 Task: In the sheet Budget Analysis ToolFont size of heading  18 Font style of dataoswald 'Font size of data '9 Alignment of headline & dataAlign center.   Fill color in heading, Red Font color of dataIn the sheet   Powerhouse Sales log   book
Action: Mouse moved to (40, 222)
Screenshot: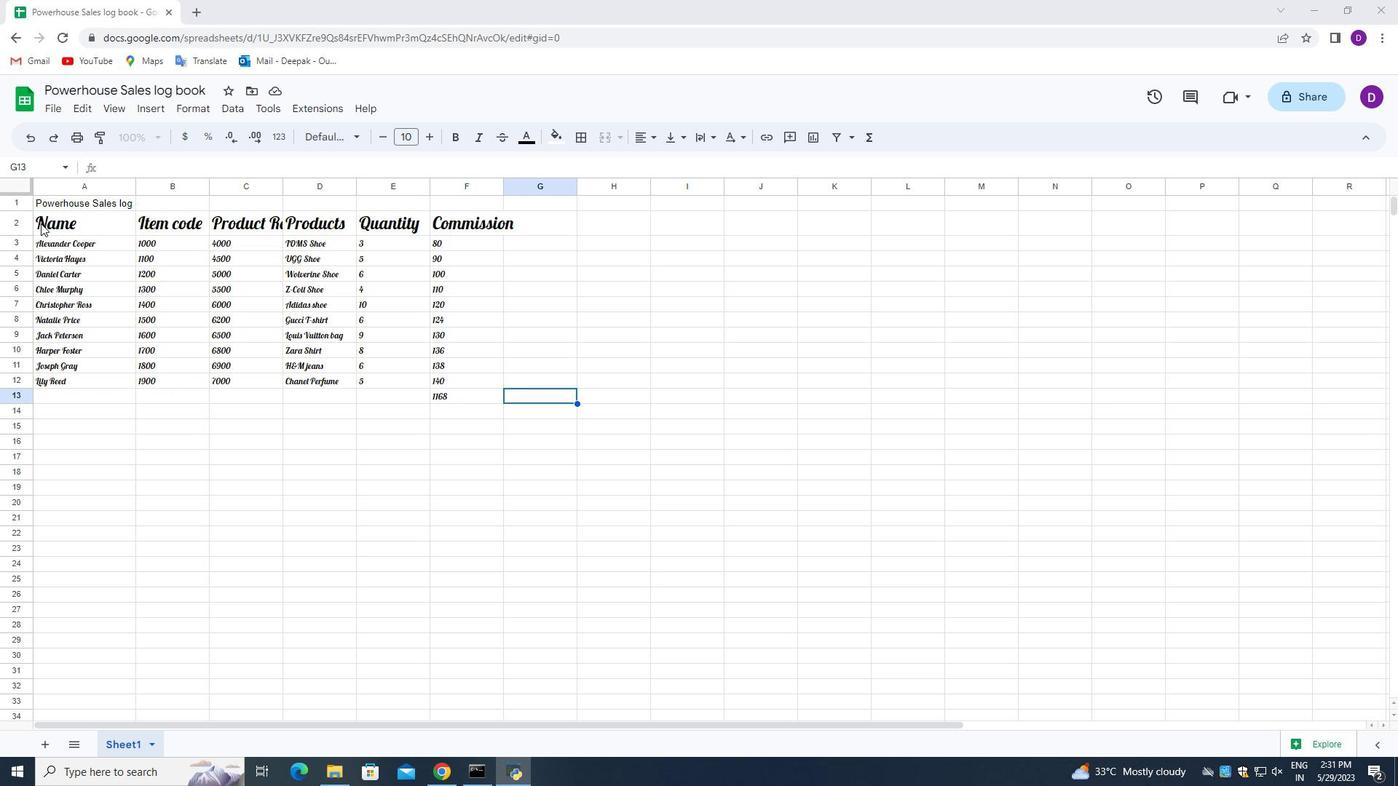 
Action: Mouse pressed left at (40, 222)
Screenshot: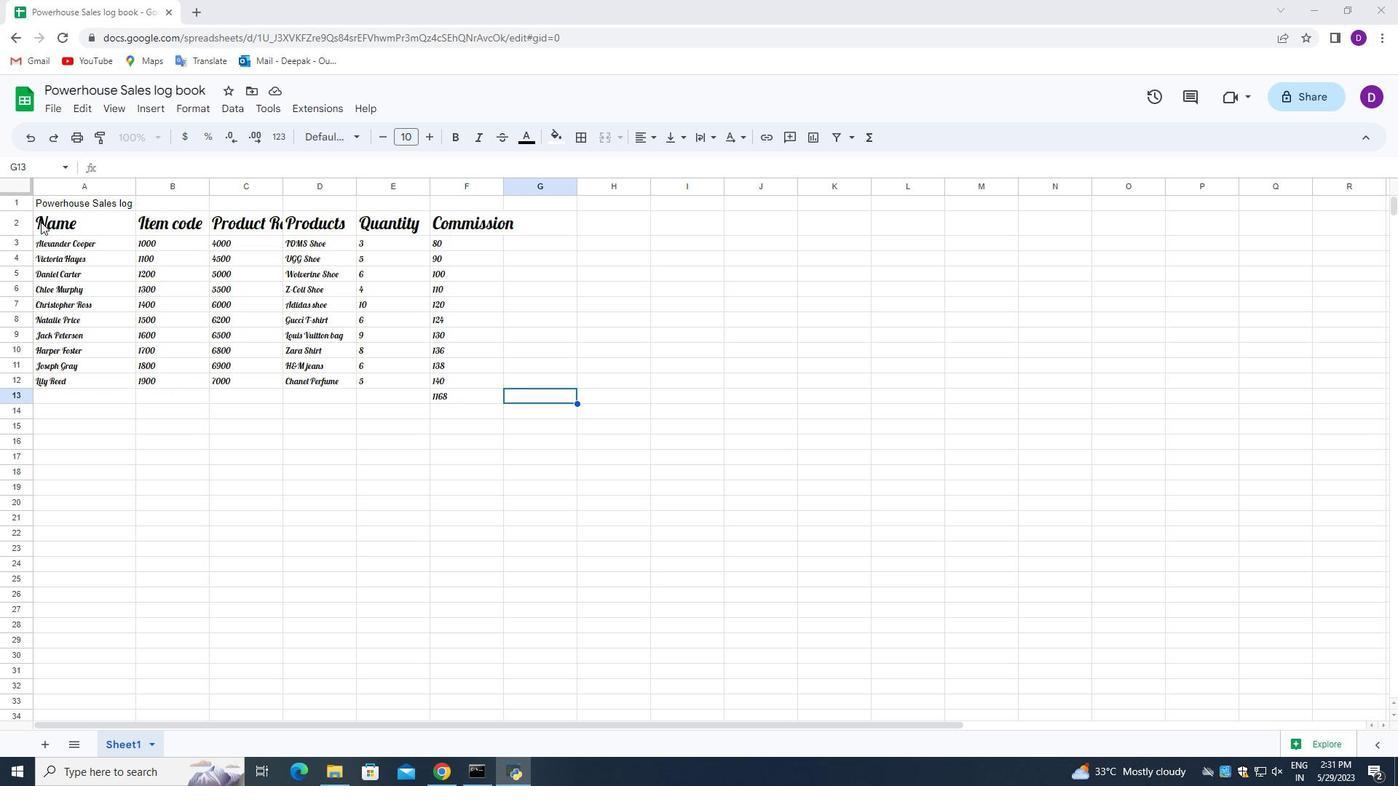 
Action: Mouse moved to (431, 139)
Screenshot: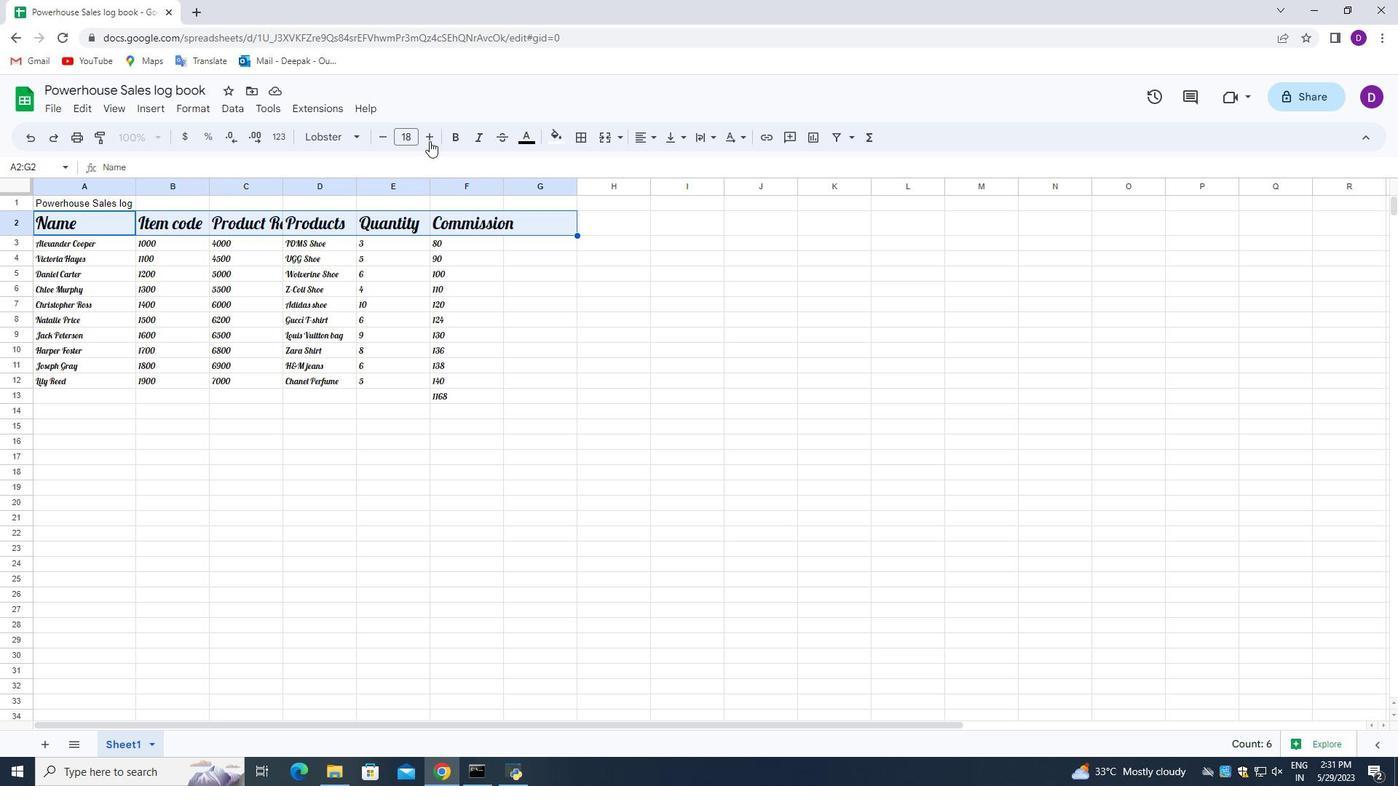 
Action: Mouse pressed left at (431, 139)
Screenshot: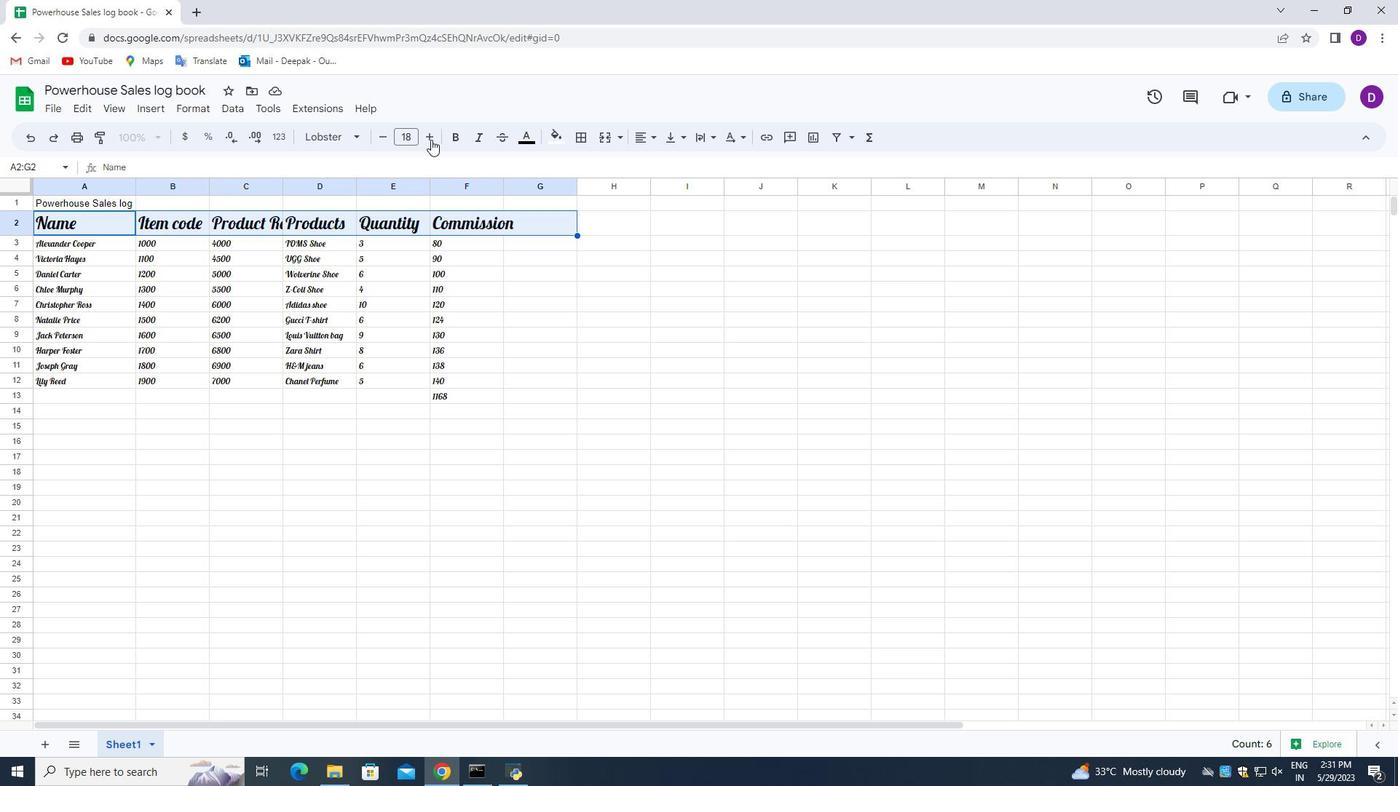 
Action: Mouse moved to (385, 133)
Screenshot: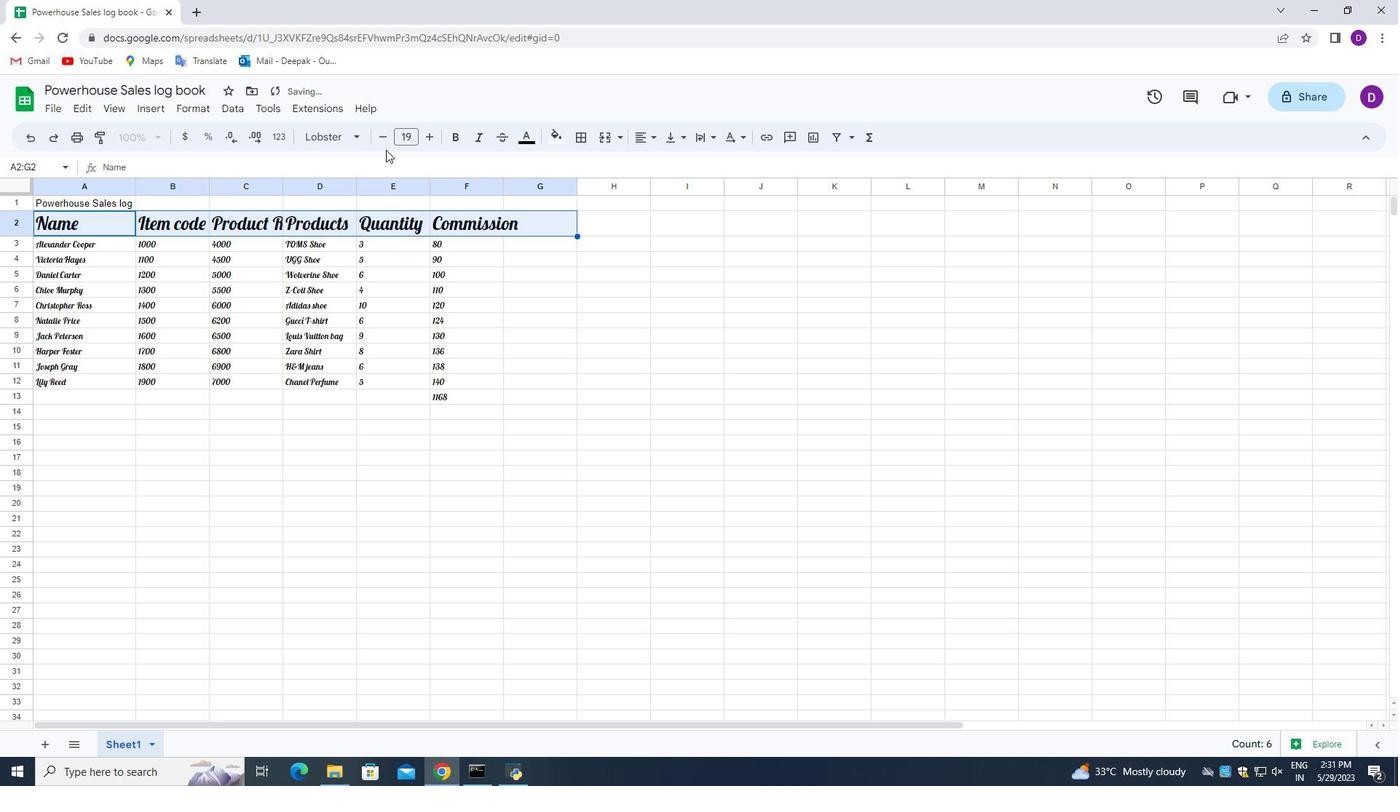 
Action: Mouse pressed left at (385, 133)
Screenshot: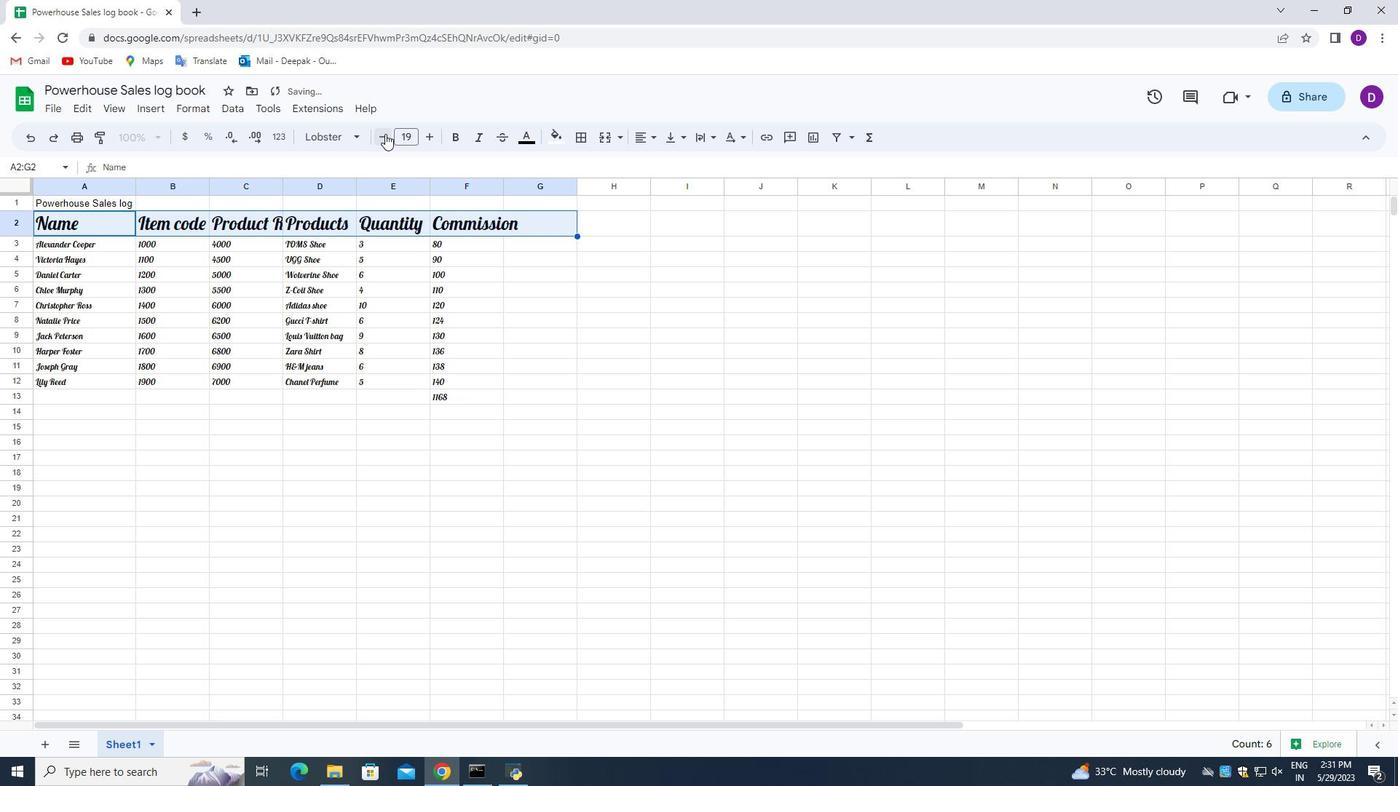 
Action: Mouse moved to (43, 239)
Screenshot: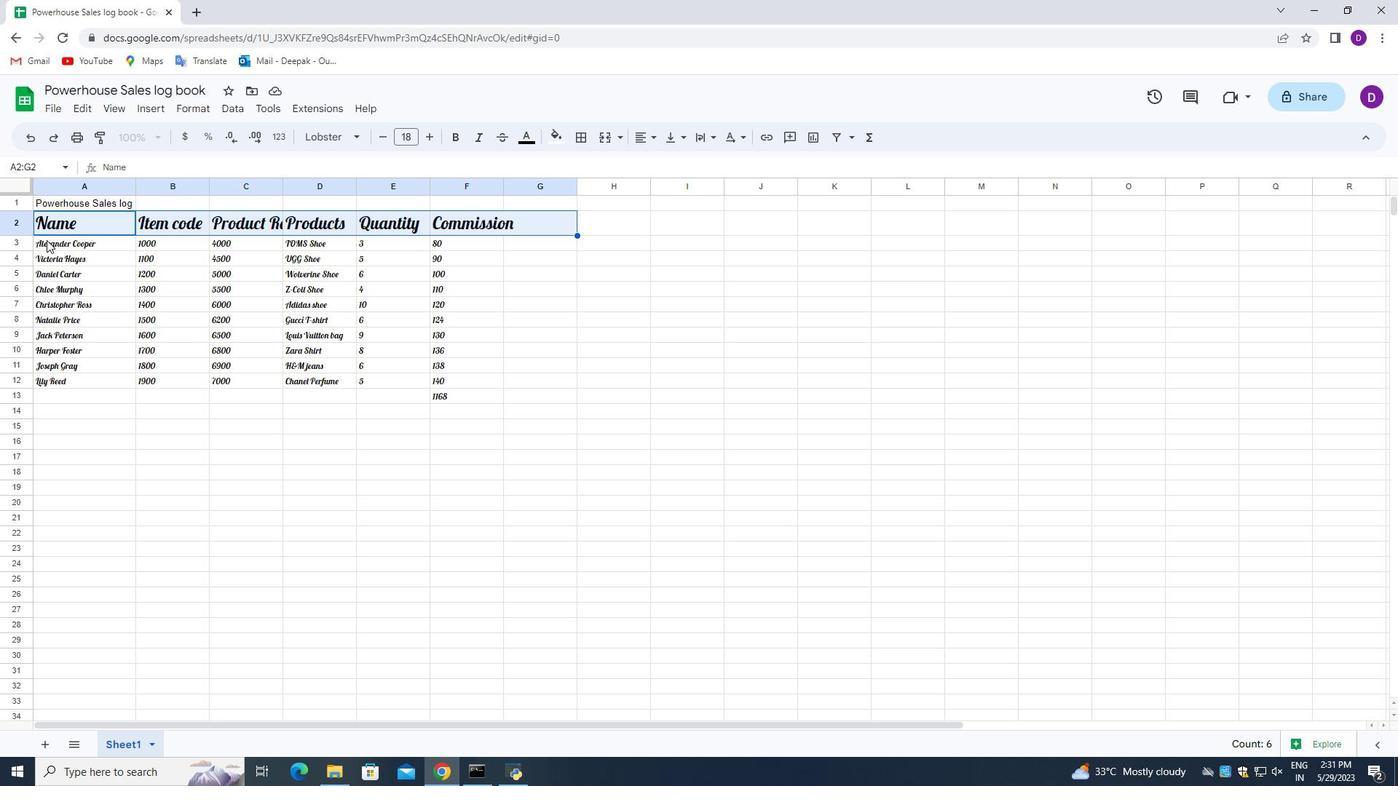 
Action: Mouse pressed left at (43, 239)
Screenshot: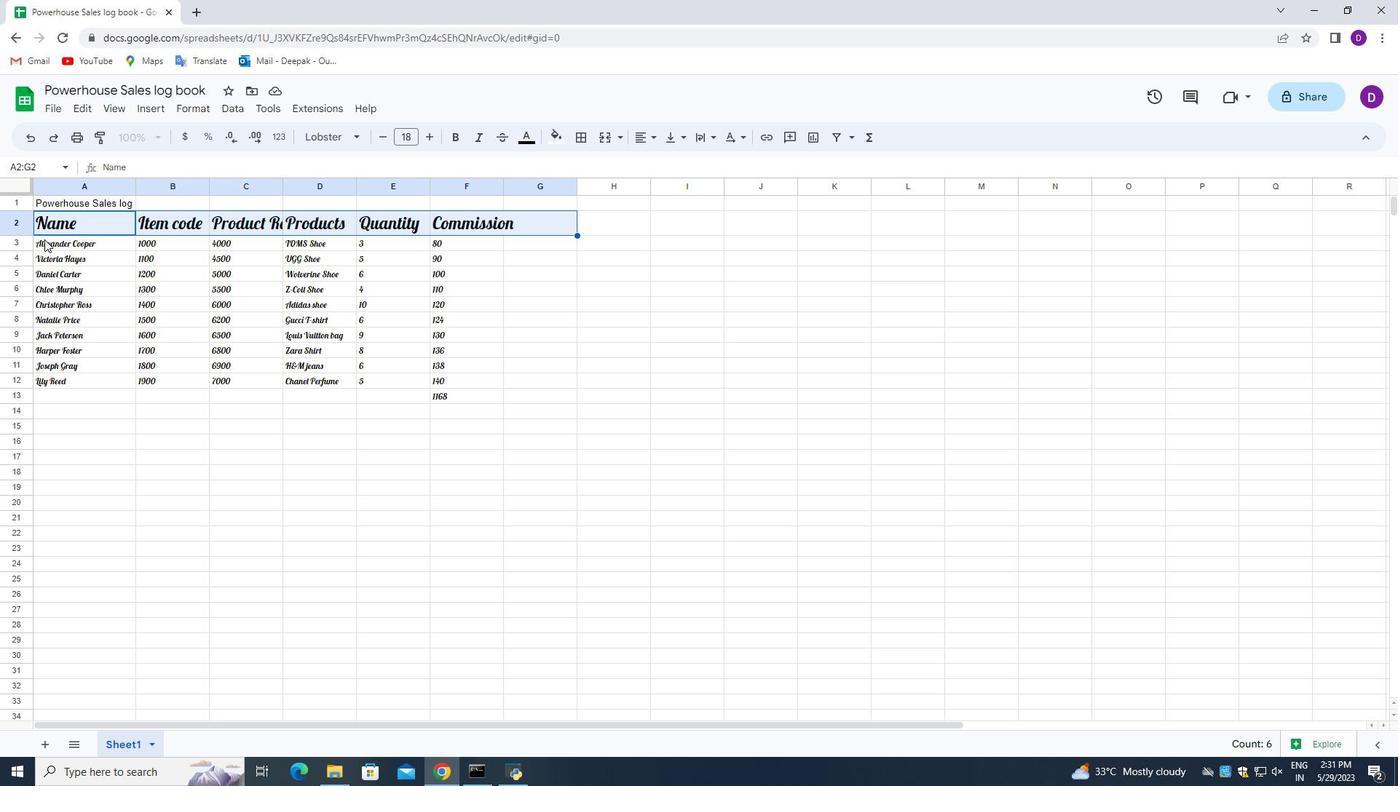 
Action: Mouse moved to (322, 136)
Screenshot: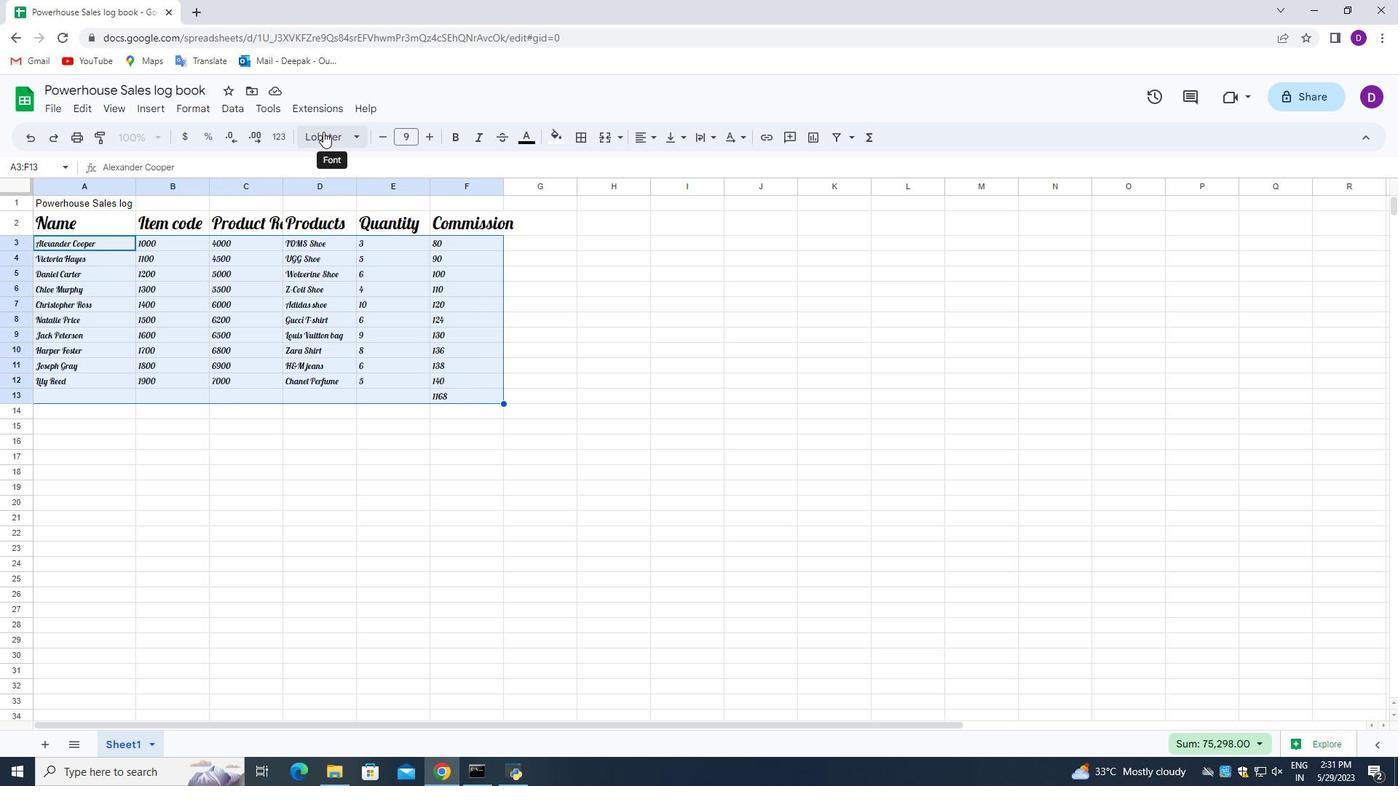 
Action: Mouse pressed left at (322, 136)
Screenshot: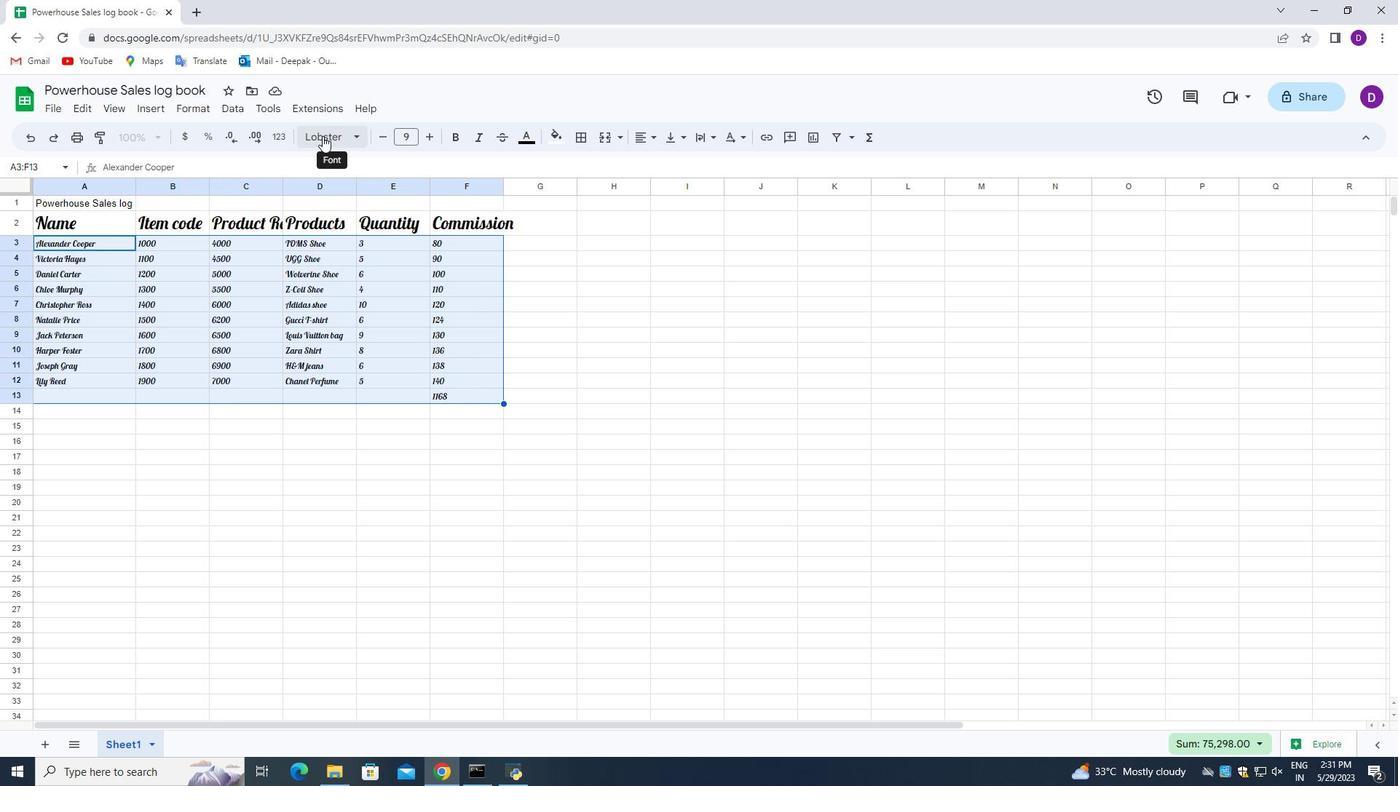 
Action: Mouse moved to (372, 301)
Screenshot: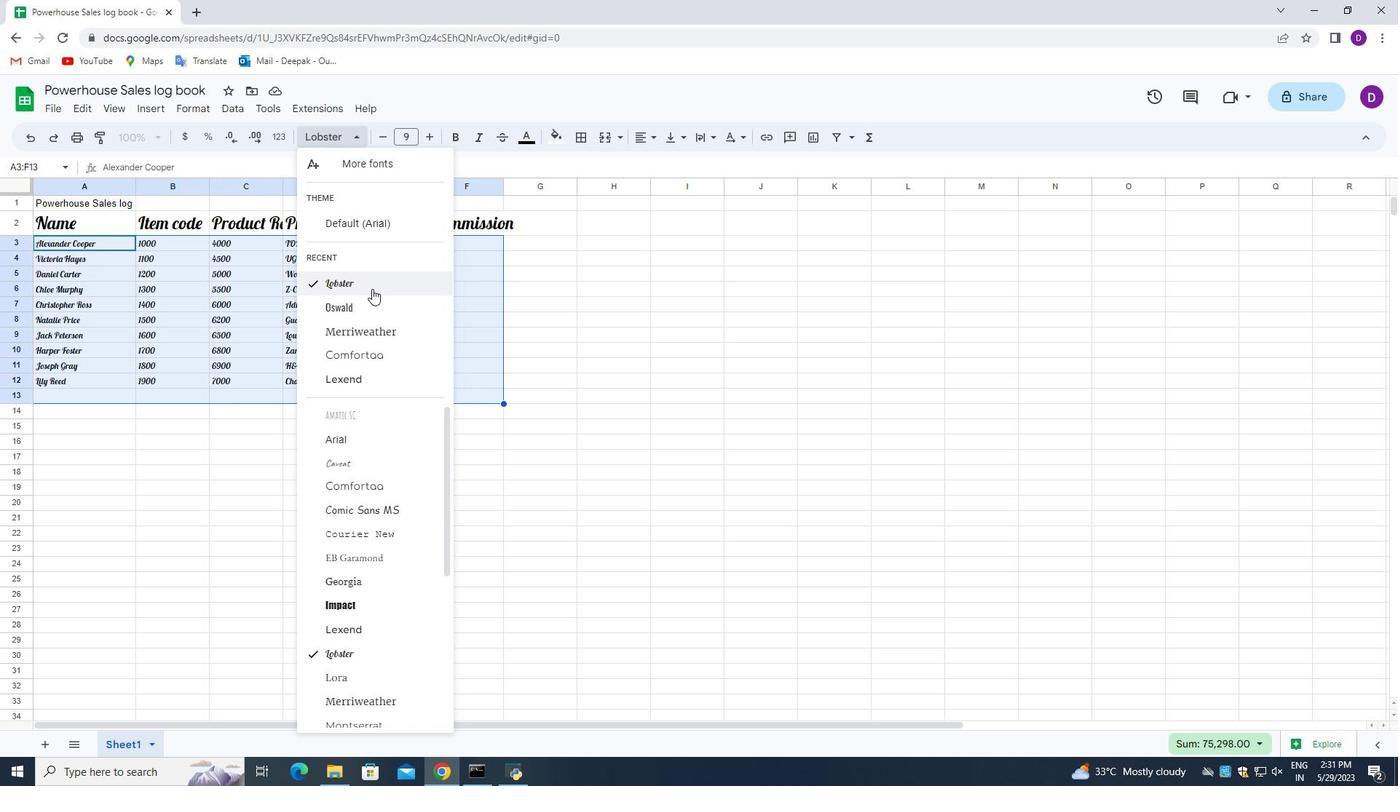 
Action: Mouse pressed left at (372, 301)
Screenshot: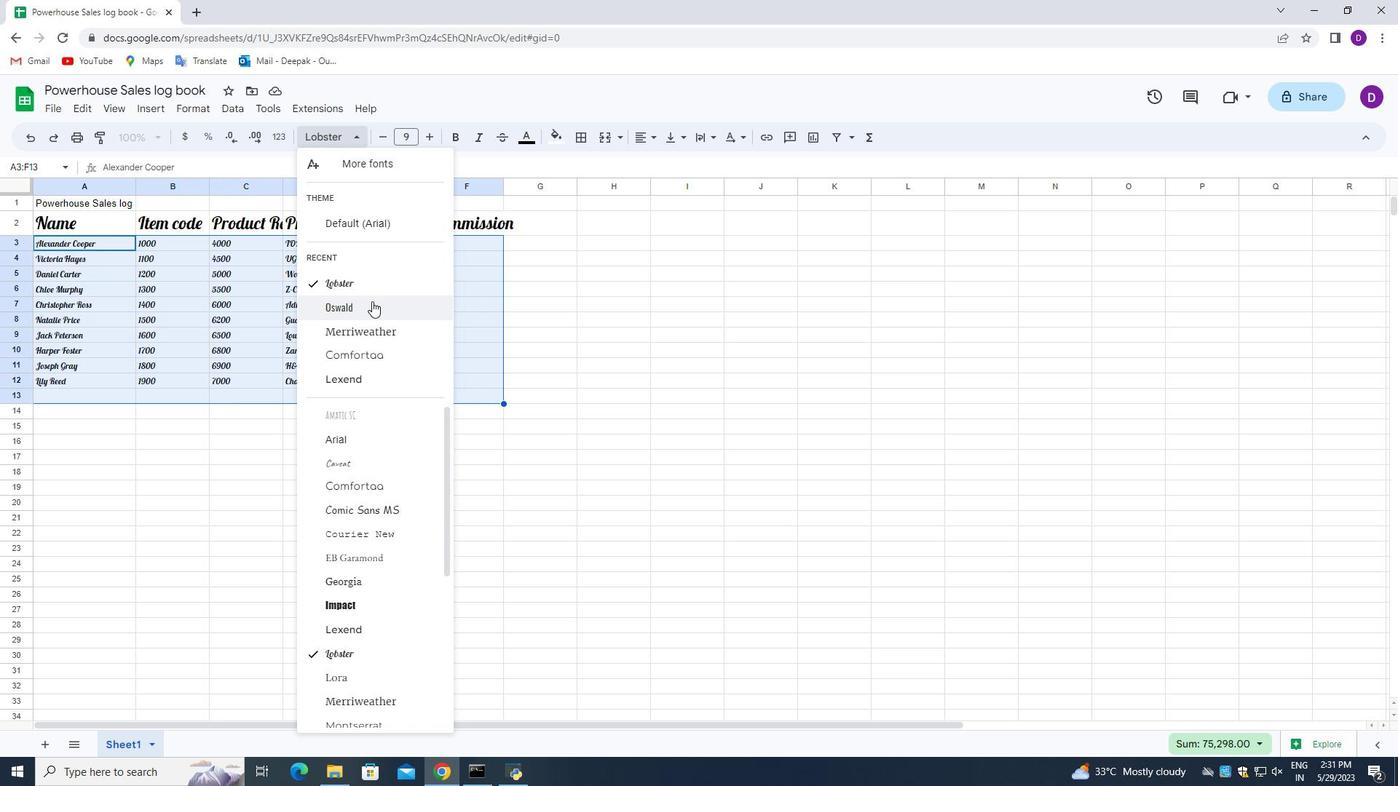 
Action: Mouse moved to (431, 137)
Screenshot: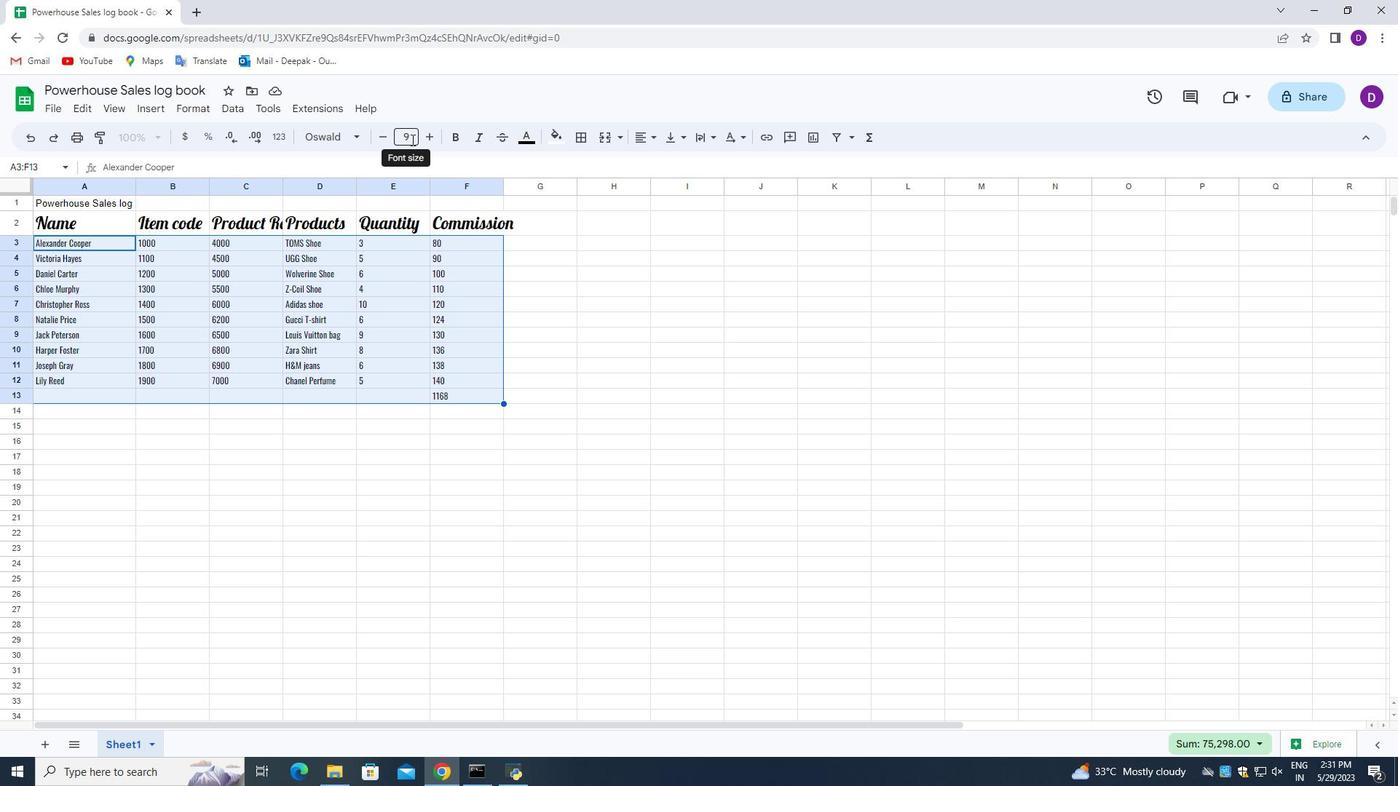 
Action: Mouse pressed left at (431, 137)
Screenshot: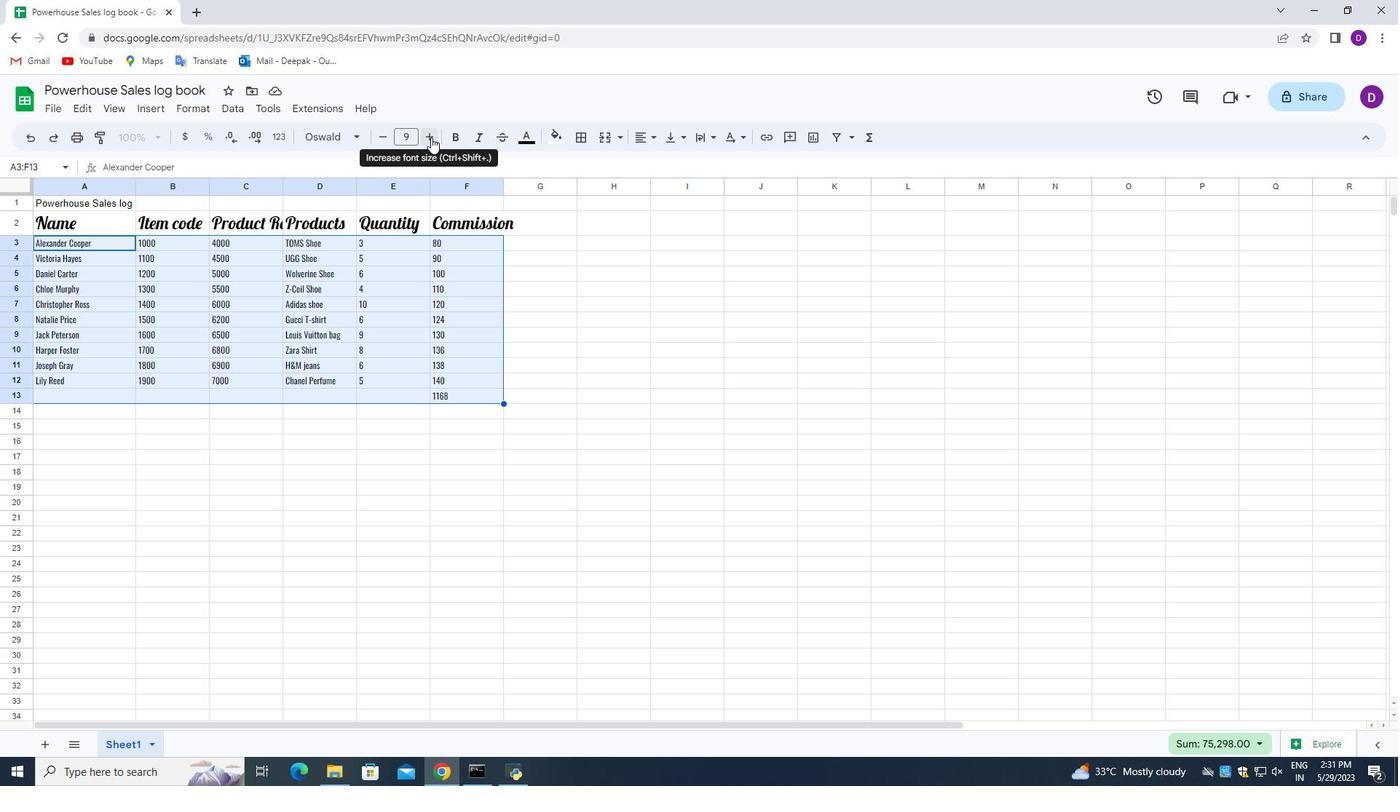 
Action: Mouse moved to (385, 136)
Screenshot: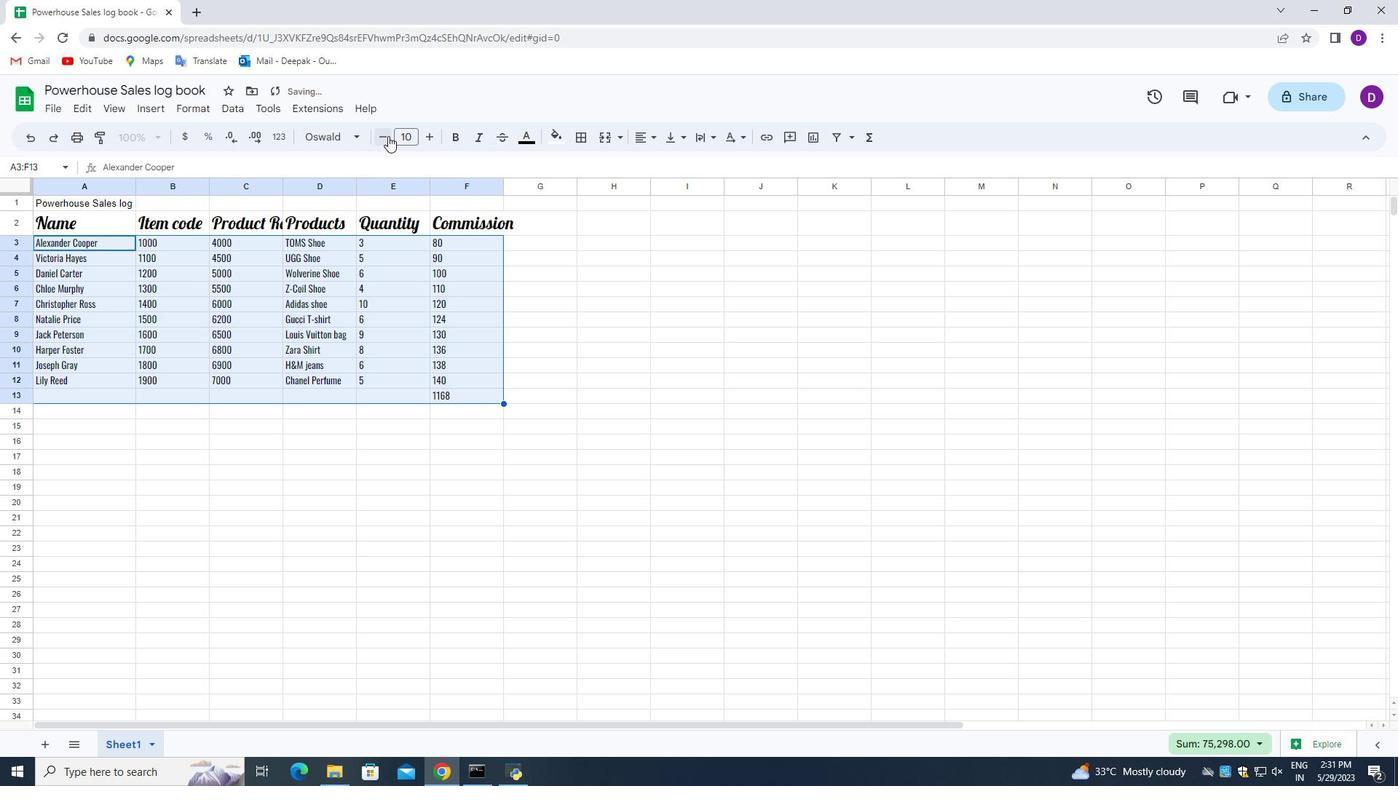 
Action: Mouse pressed left at (385, 136)
Screenshot: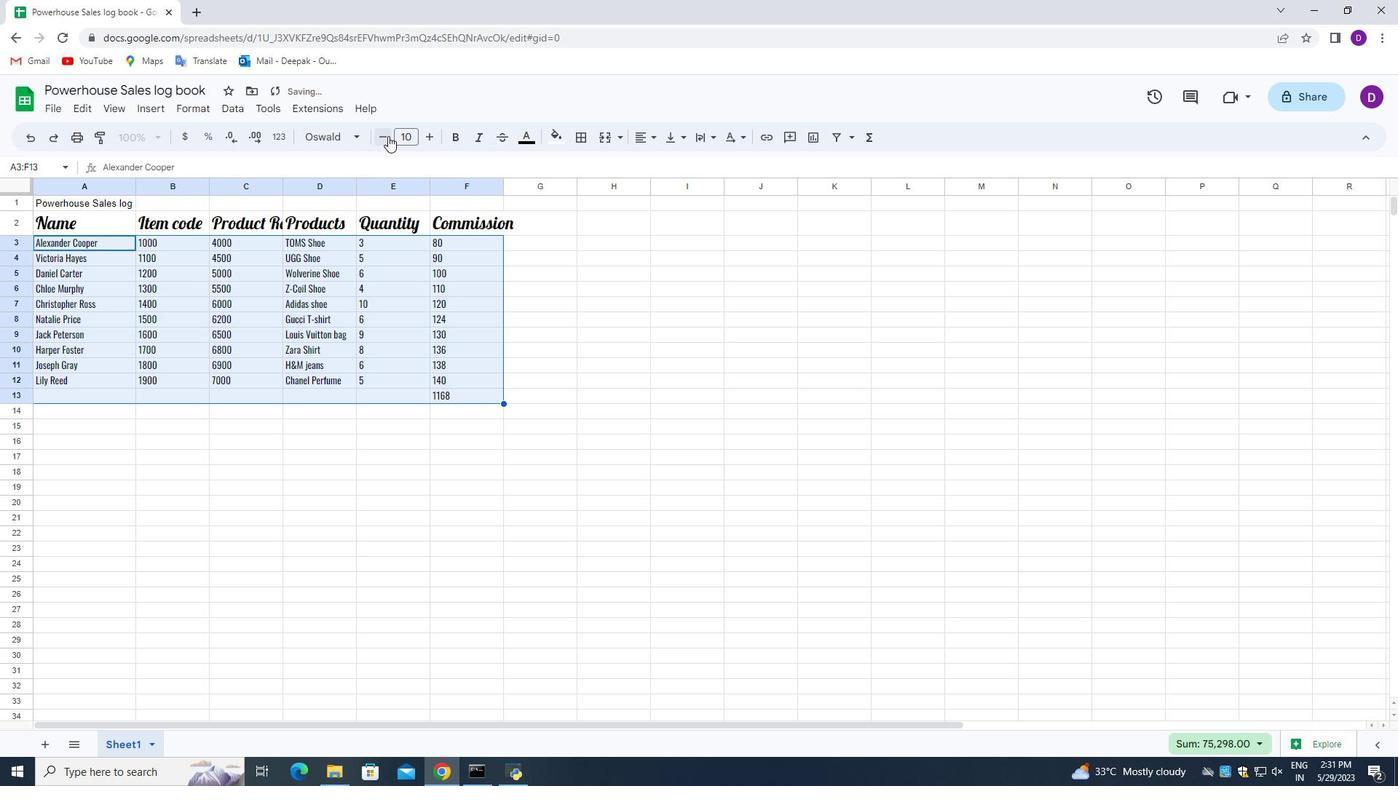 
Action: Mouse moved to (51, 225)
Screenshot: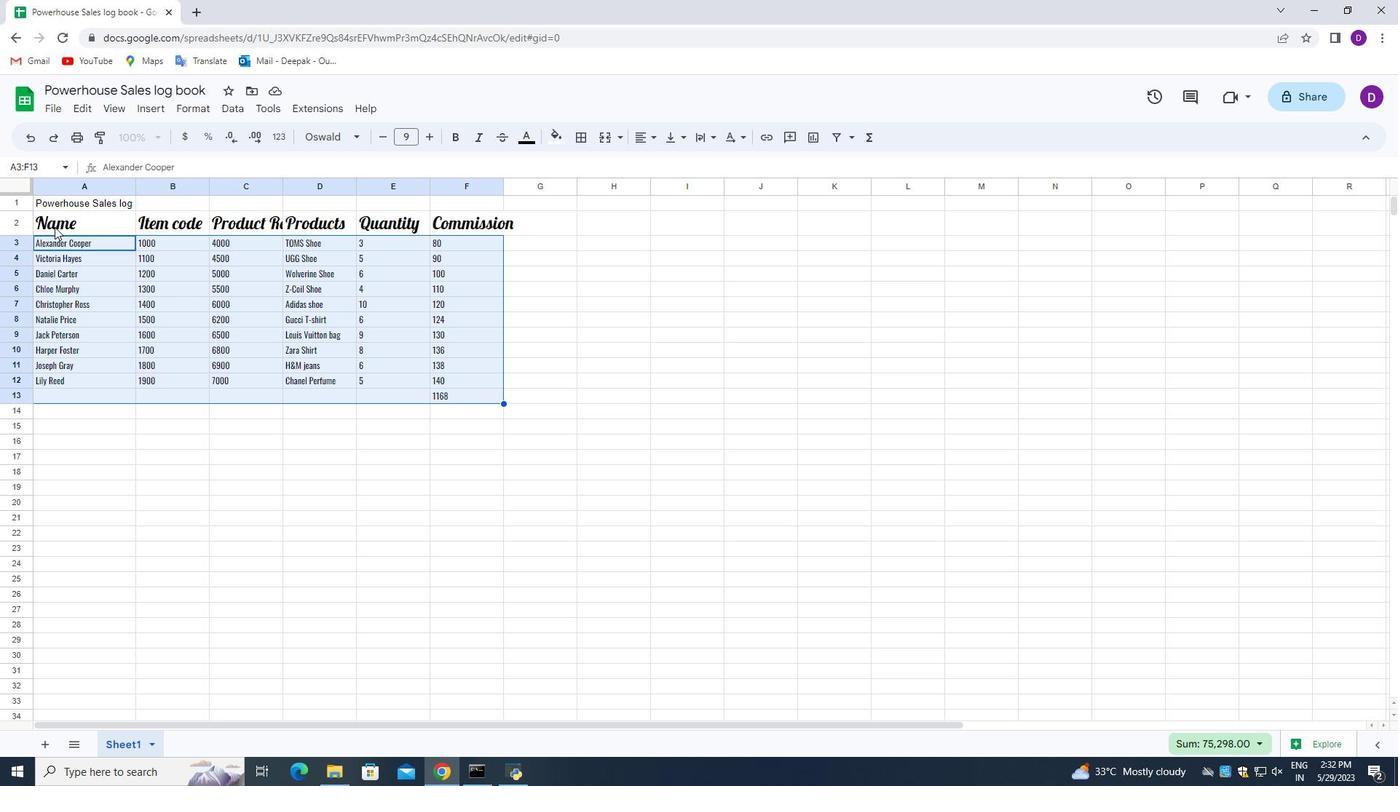
Action: Mouse pressed left at (51, 225)
Screenshot: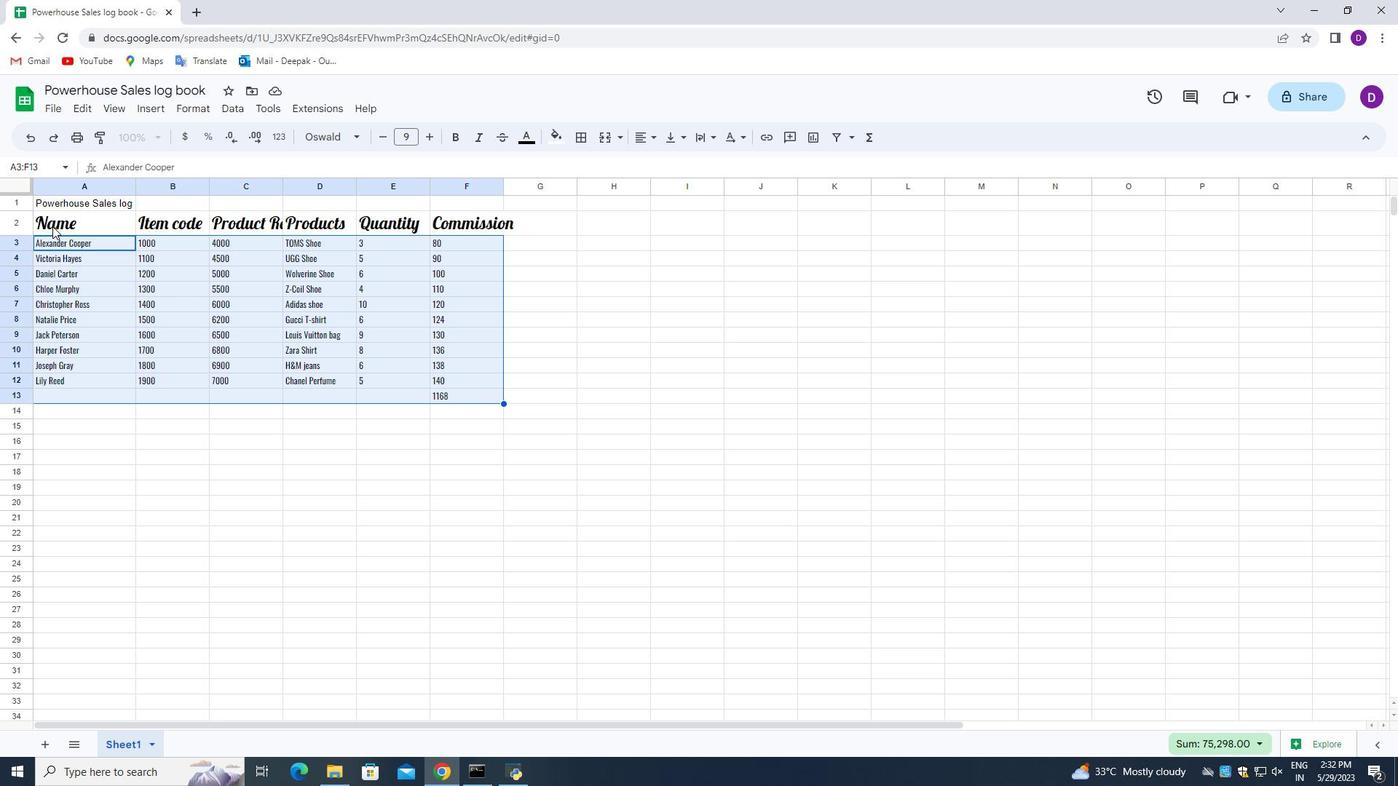 
Action: Mouse moved to (45, 218)
Screenshot: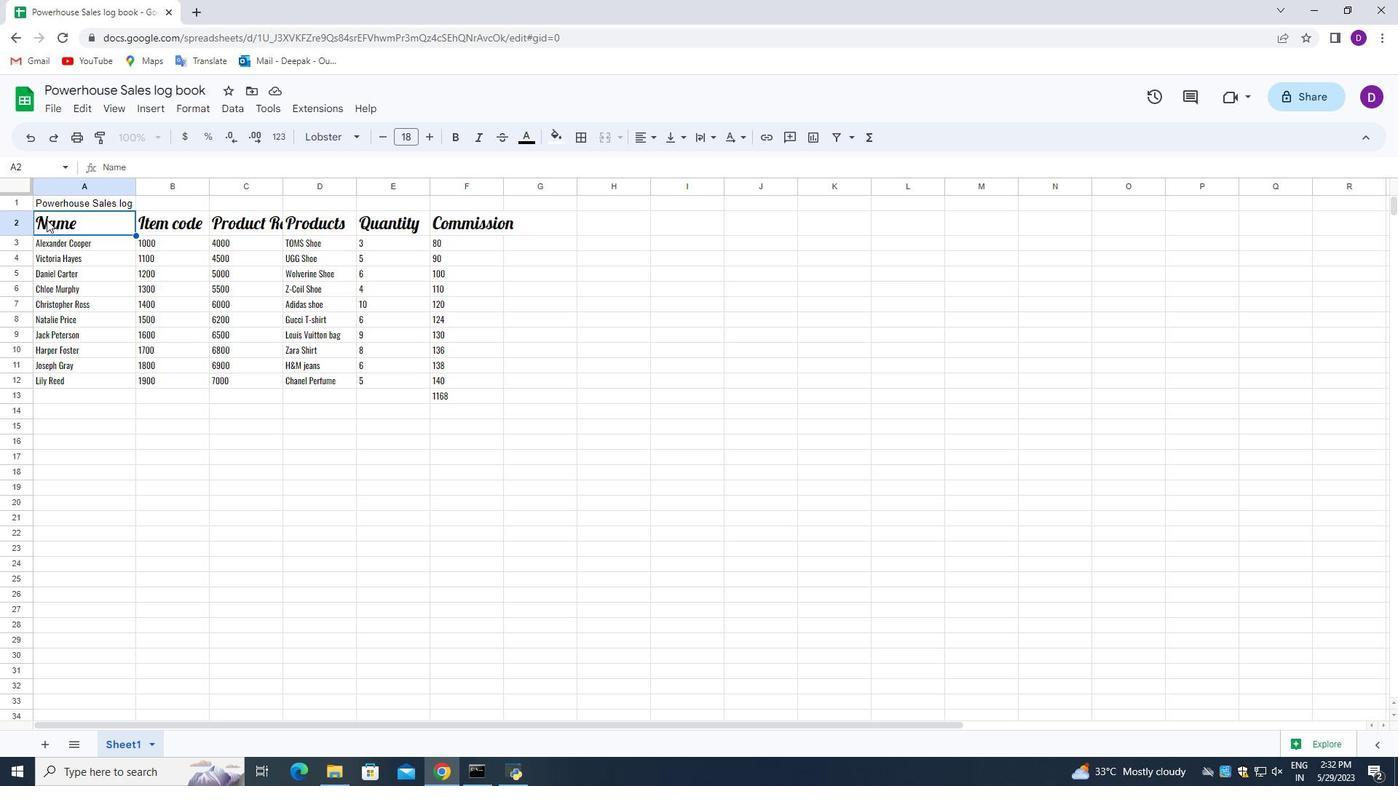 
Action: Mouse pressed left at (45, 218)
Screenshot: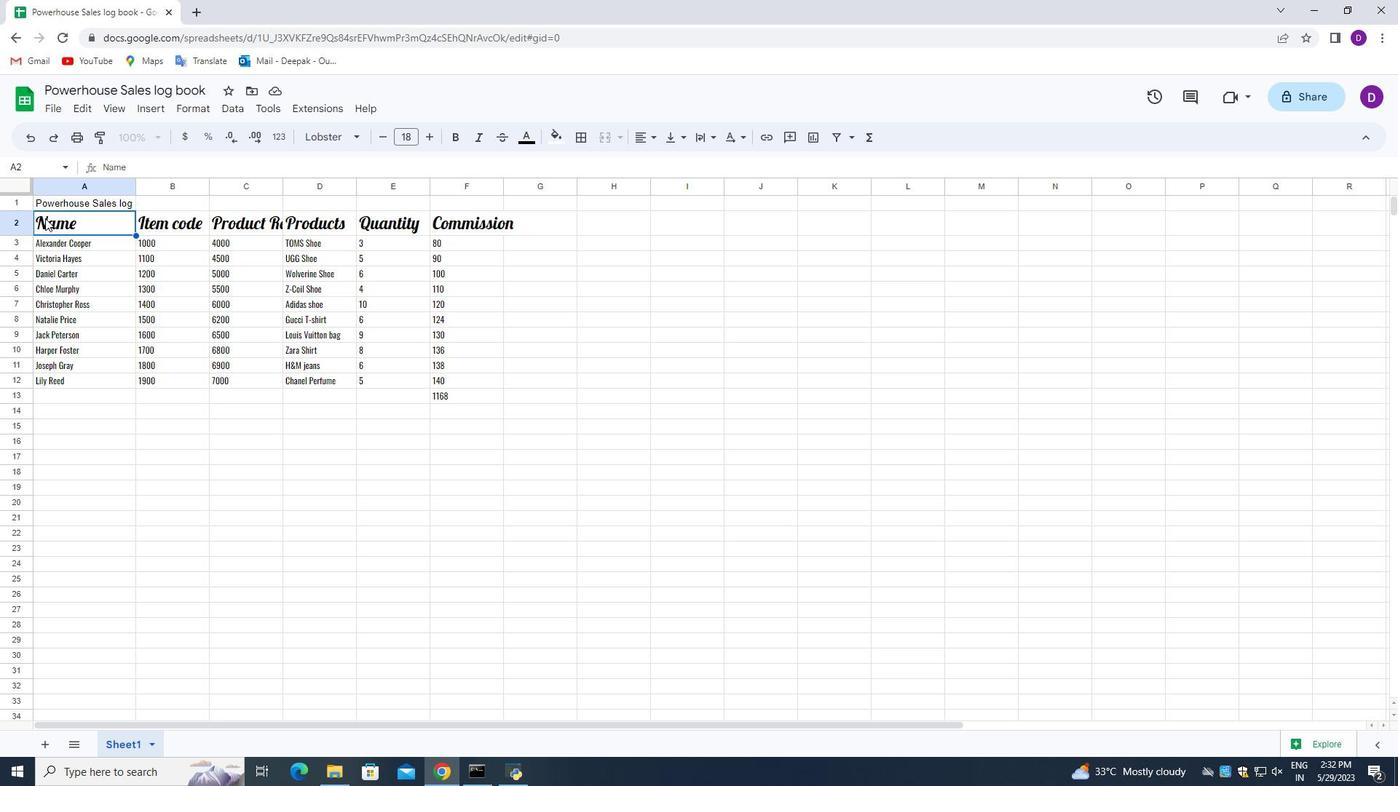 
Action: Mouse moved to (644, 139)
Screenshot: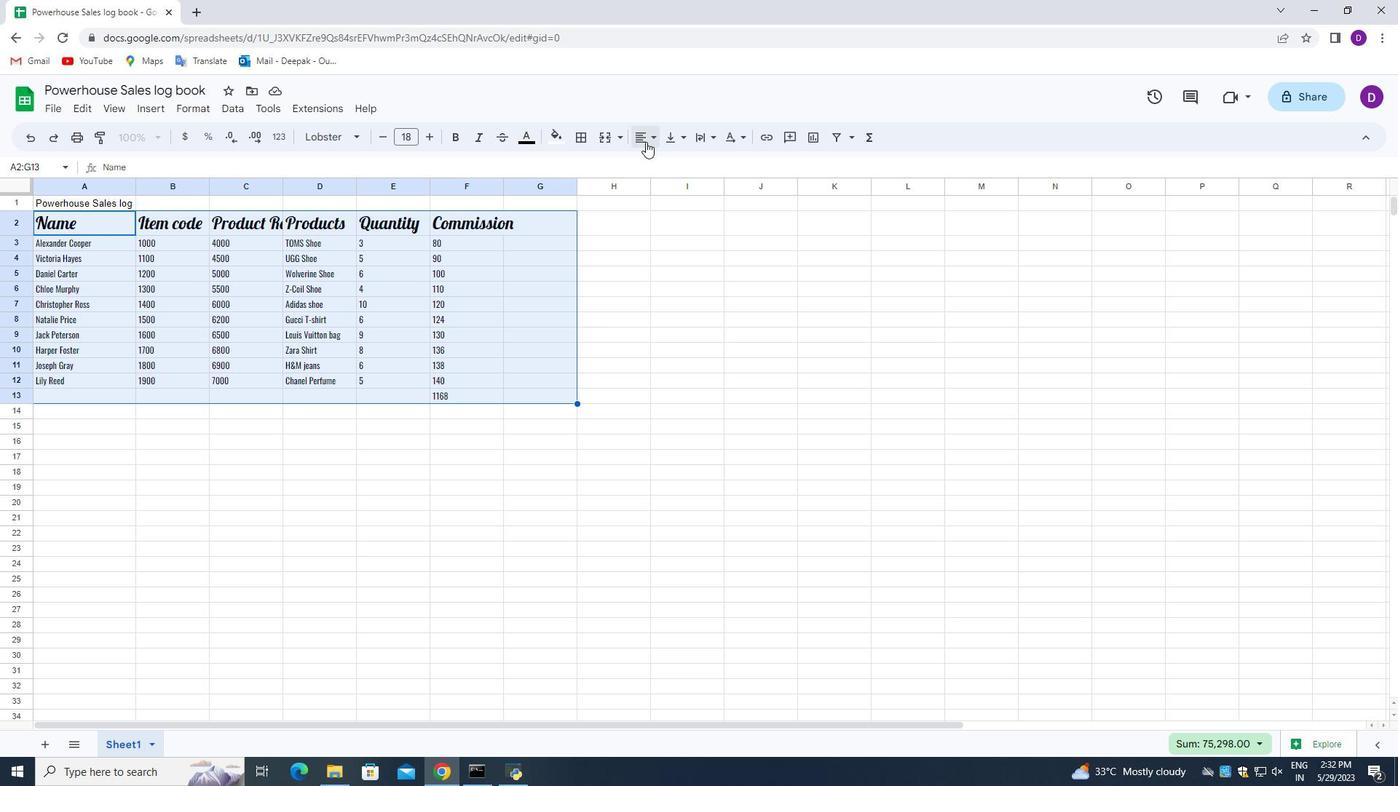 
Action: Mouse pressed left at (644, 139)
Screenshot: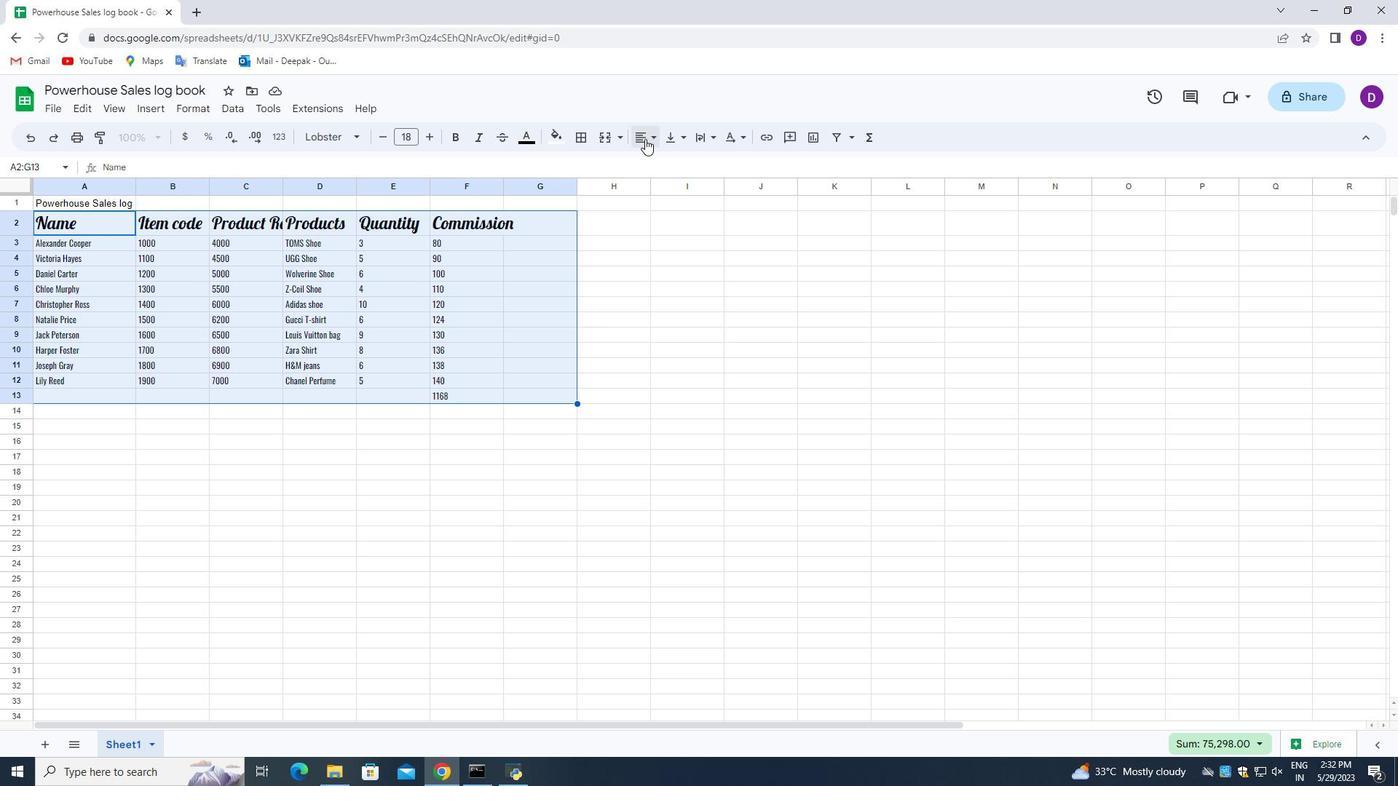 
Action: Mouse moved to (666, 160)
Screenshot: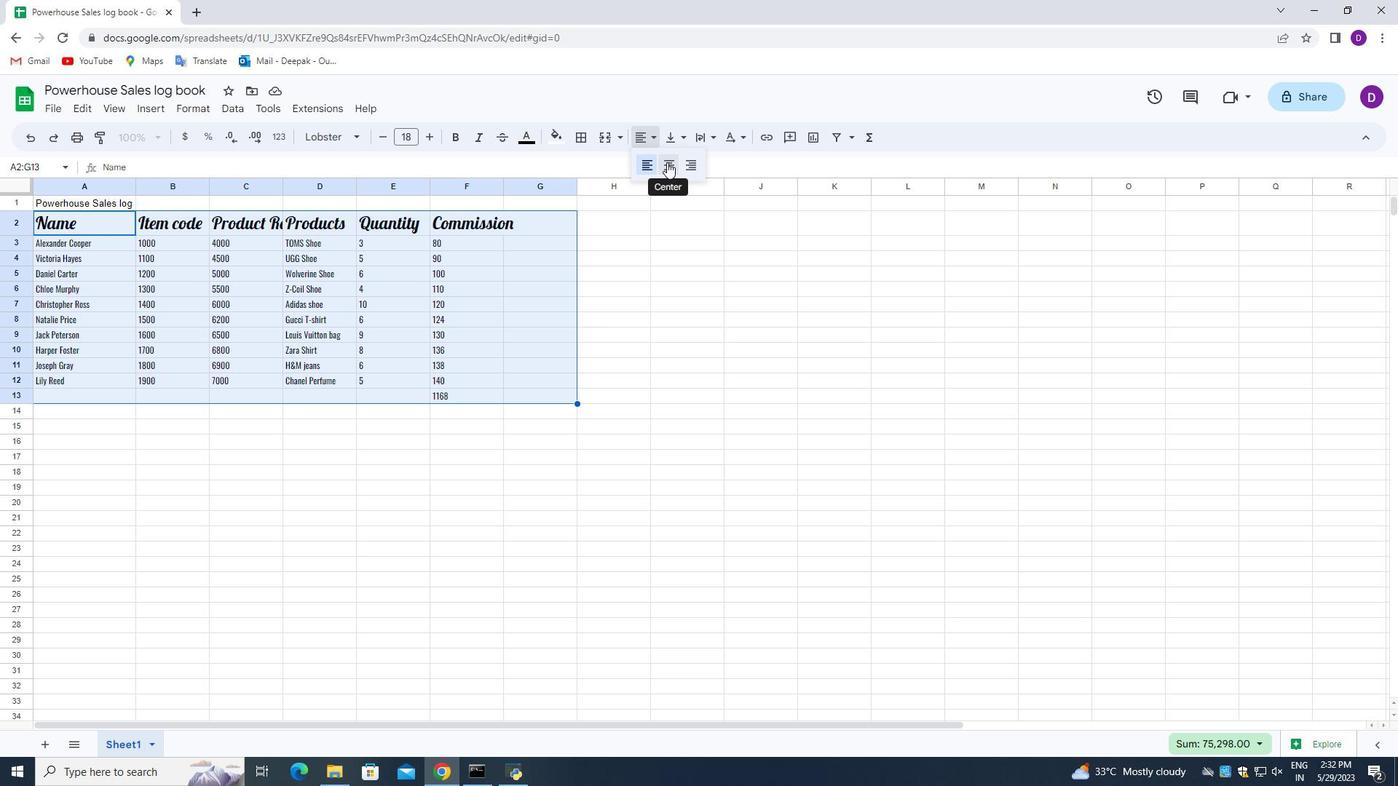 
Action: Mouse pressed left at (666, 160)
Screenshot: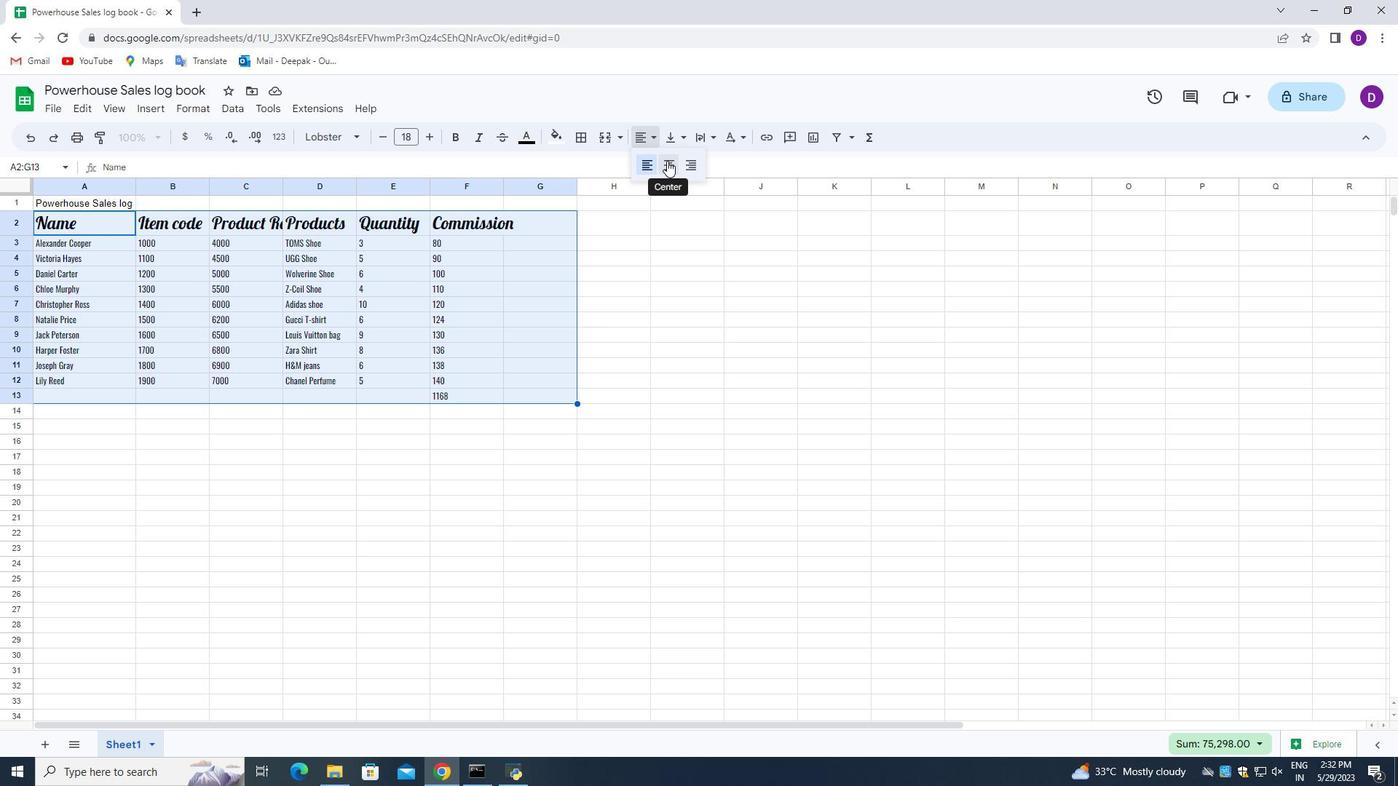 
Action: Mouse moved to (251, 420)
Screenshot: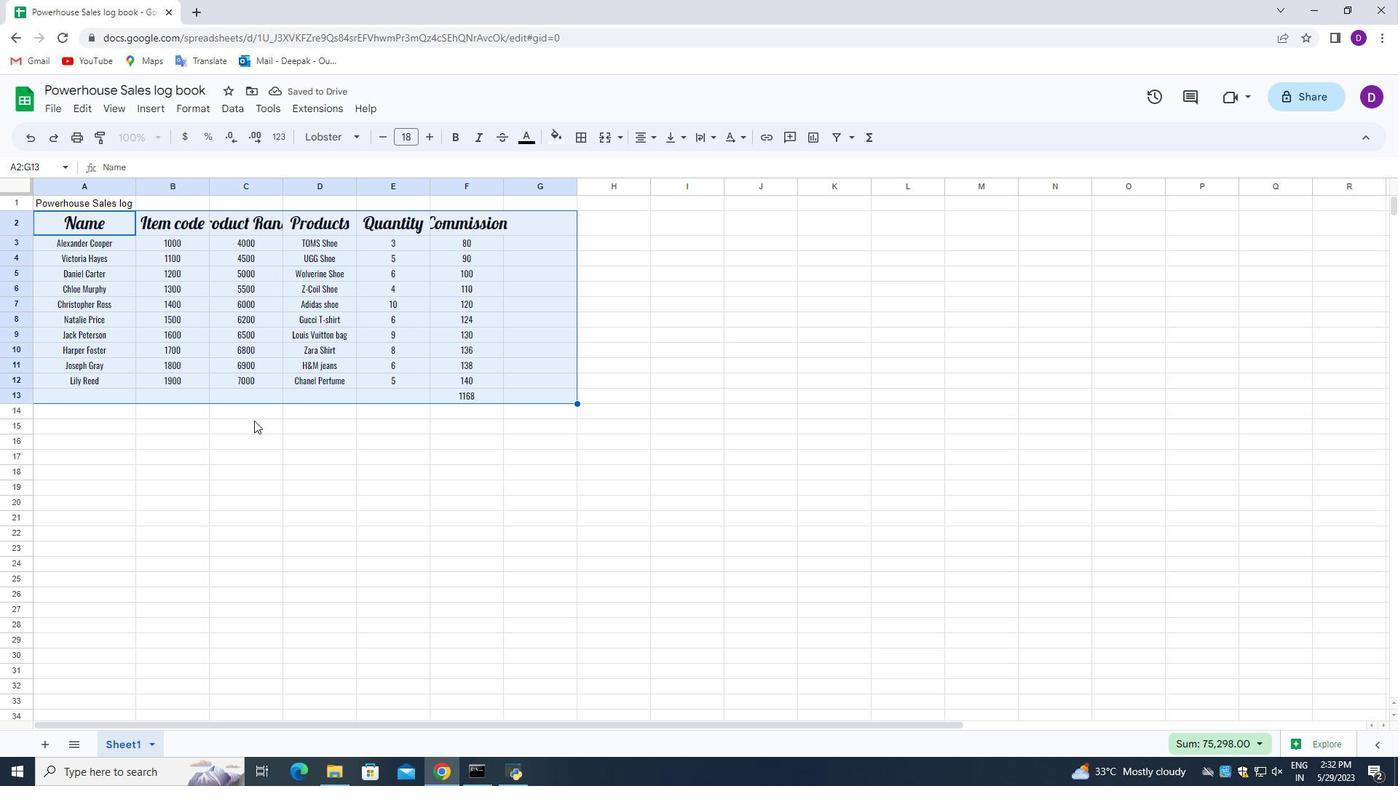 
Action: Mouse pressed left at (251, 420)
Screenshot: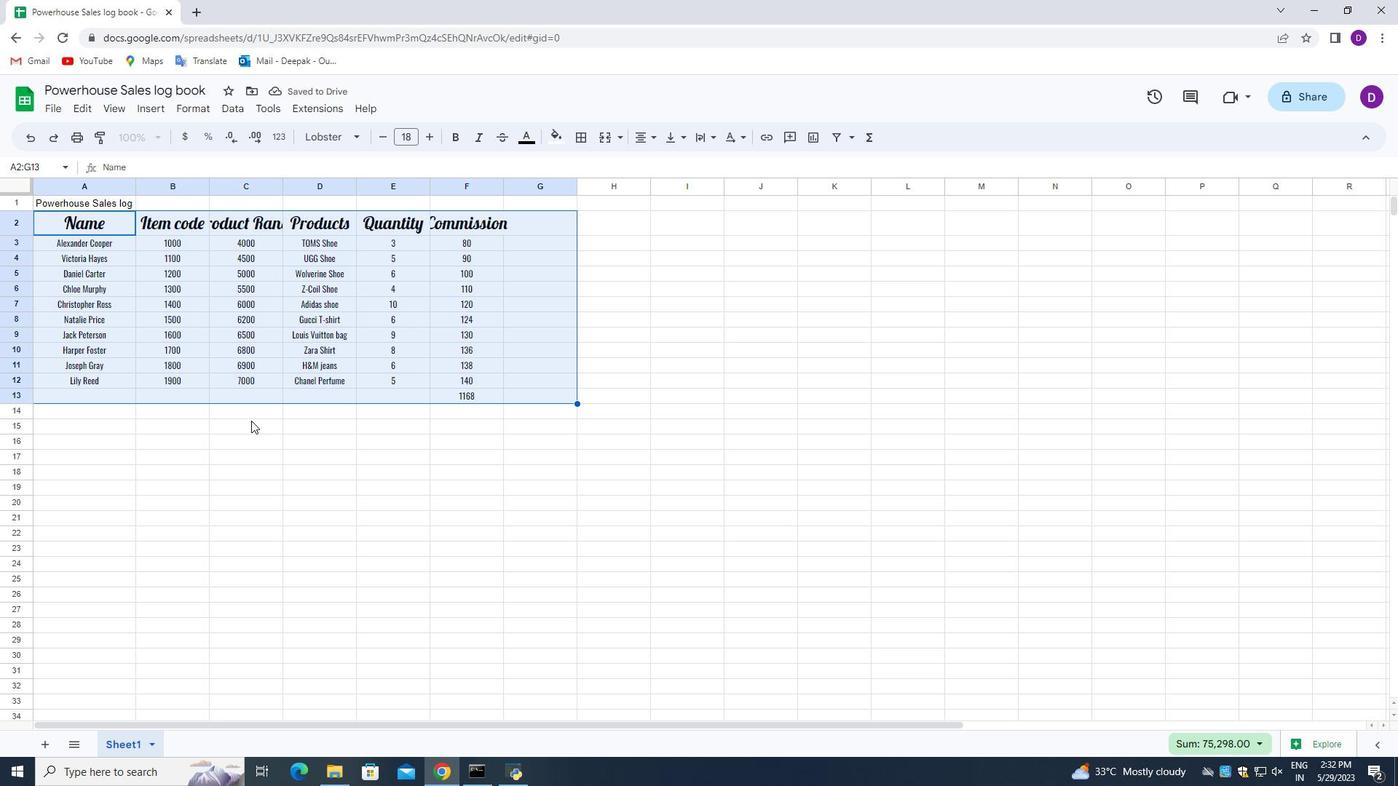 
Action: Mouse moved to (41, 218)
Screenshot: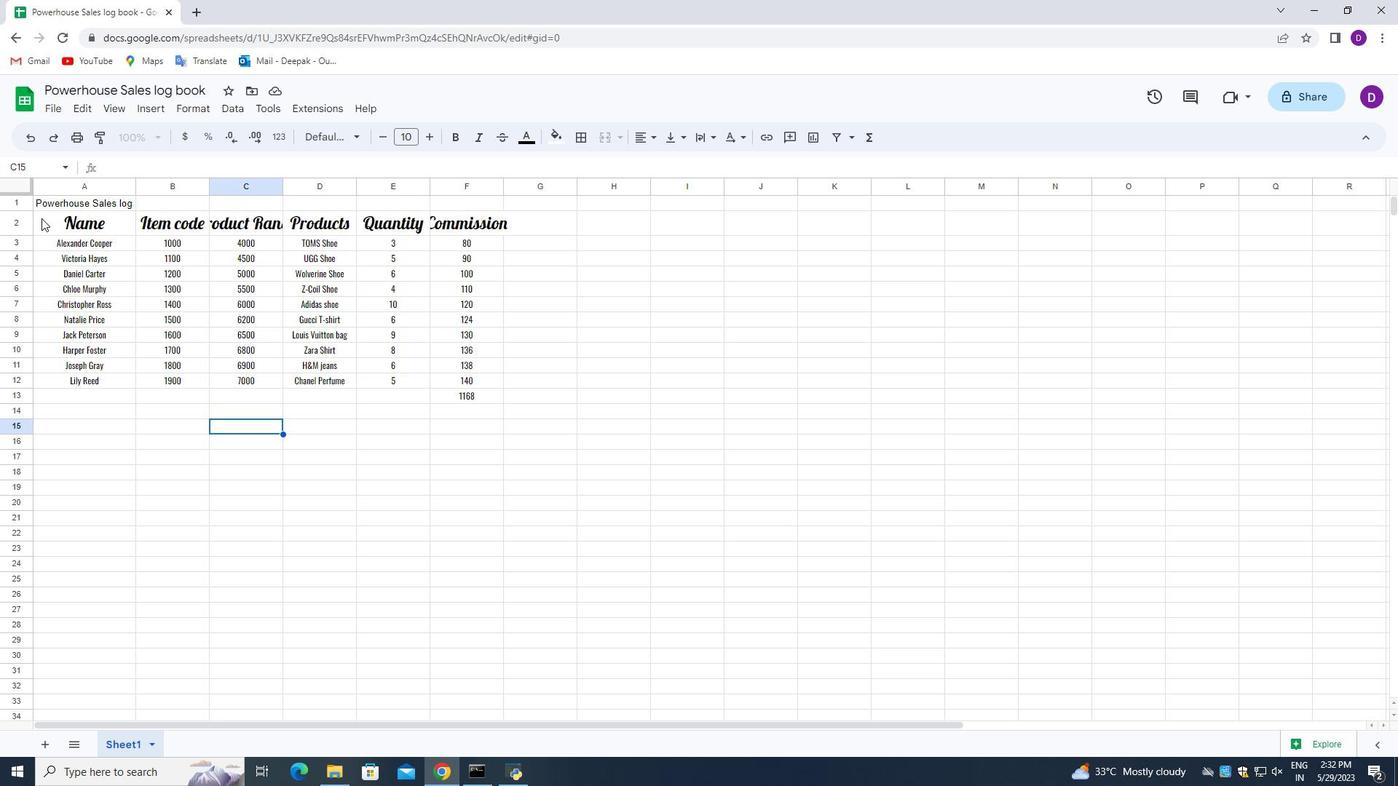 
Action: Mouse pressed left at (41, 218)
Screenshot: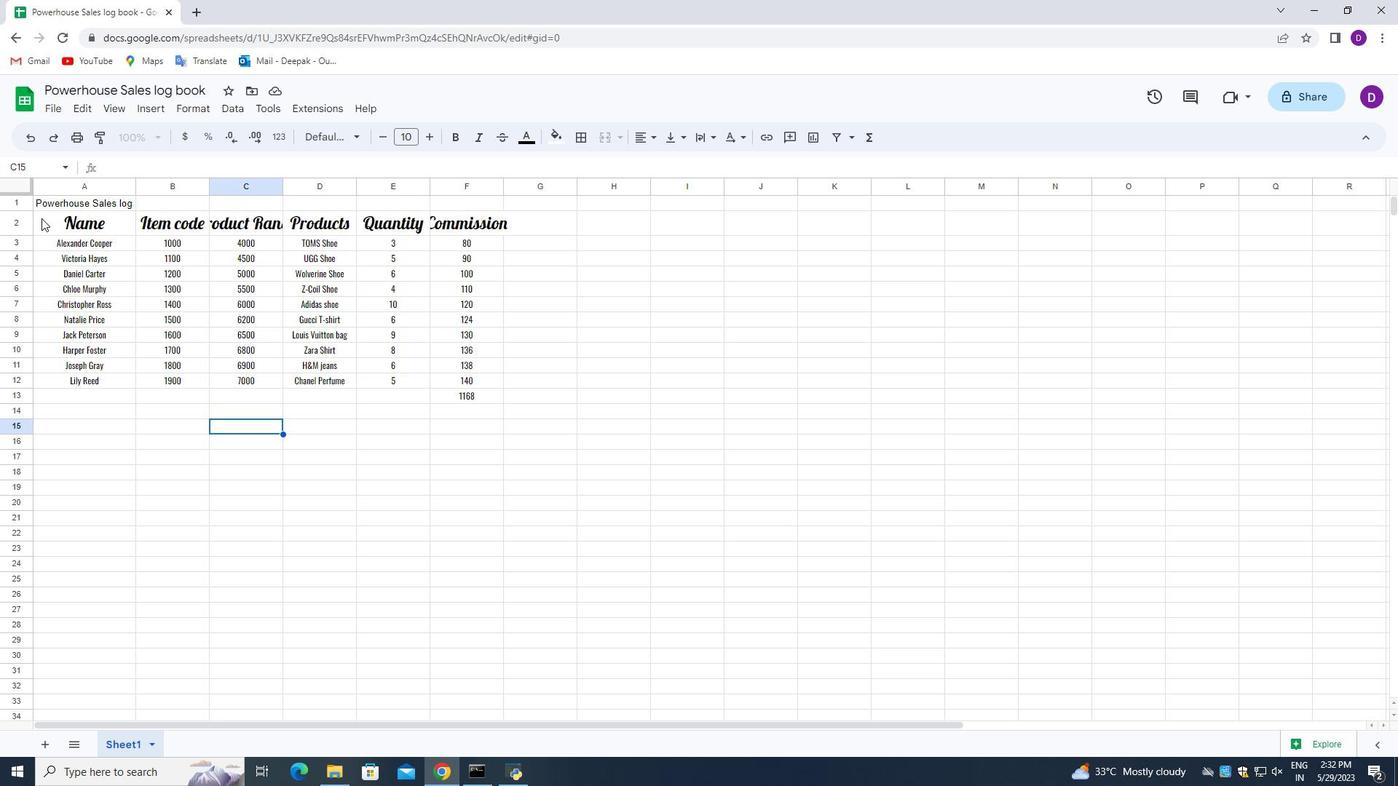 
Action: Mouse moved to (557, 137)
Screenshot: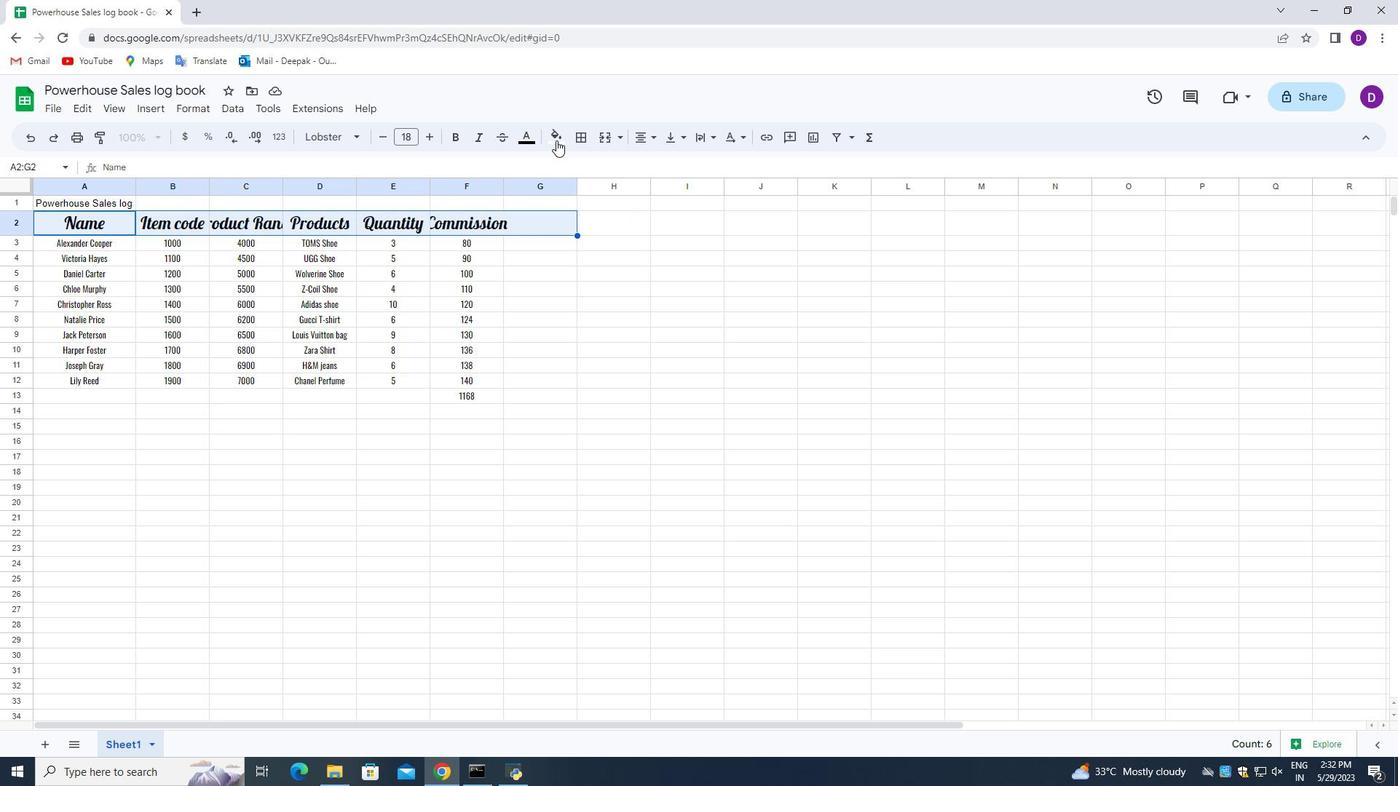 
Action: Mouse pressed left at (557, 137)
Screenshot: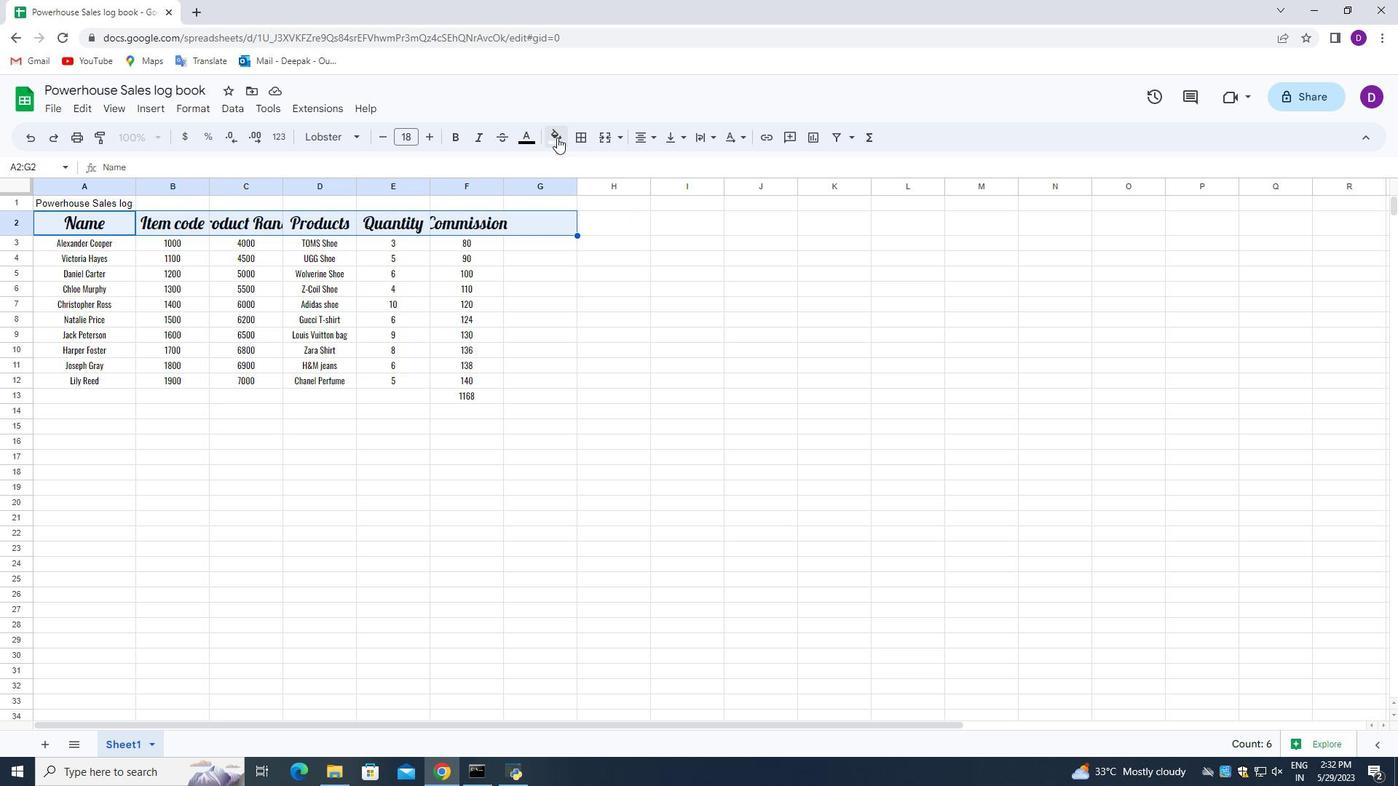 
Action: Mouse moved to (576, 202)
Screenshot: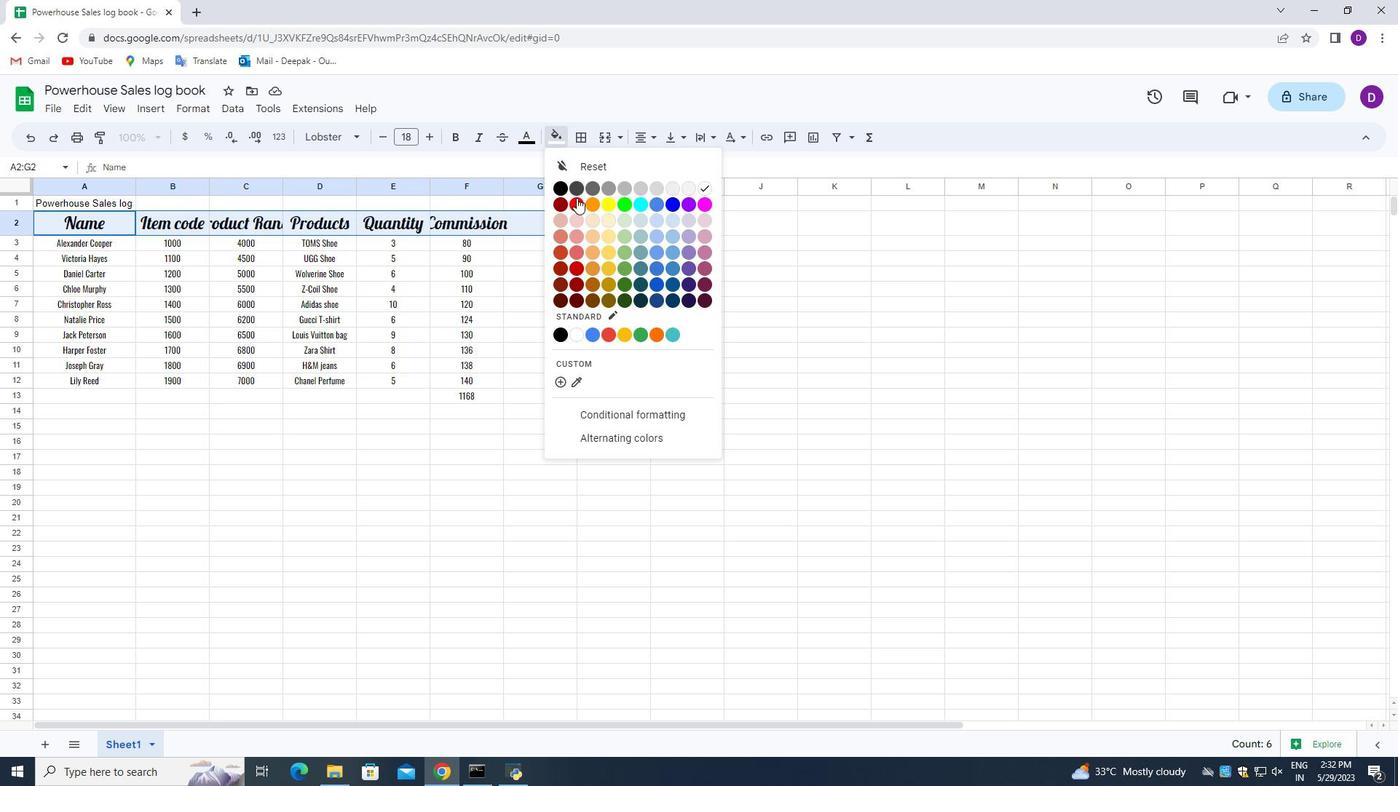 
Action: Mouse pressed left at (576, 202)
Screenshot: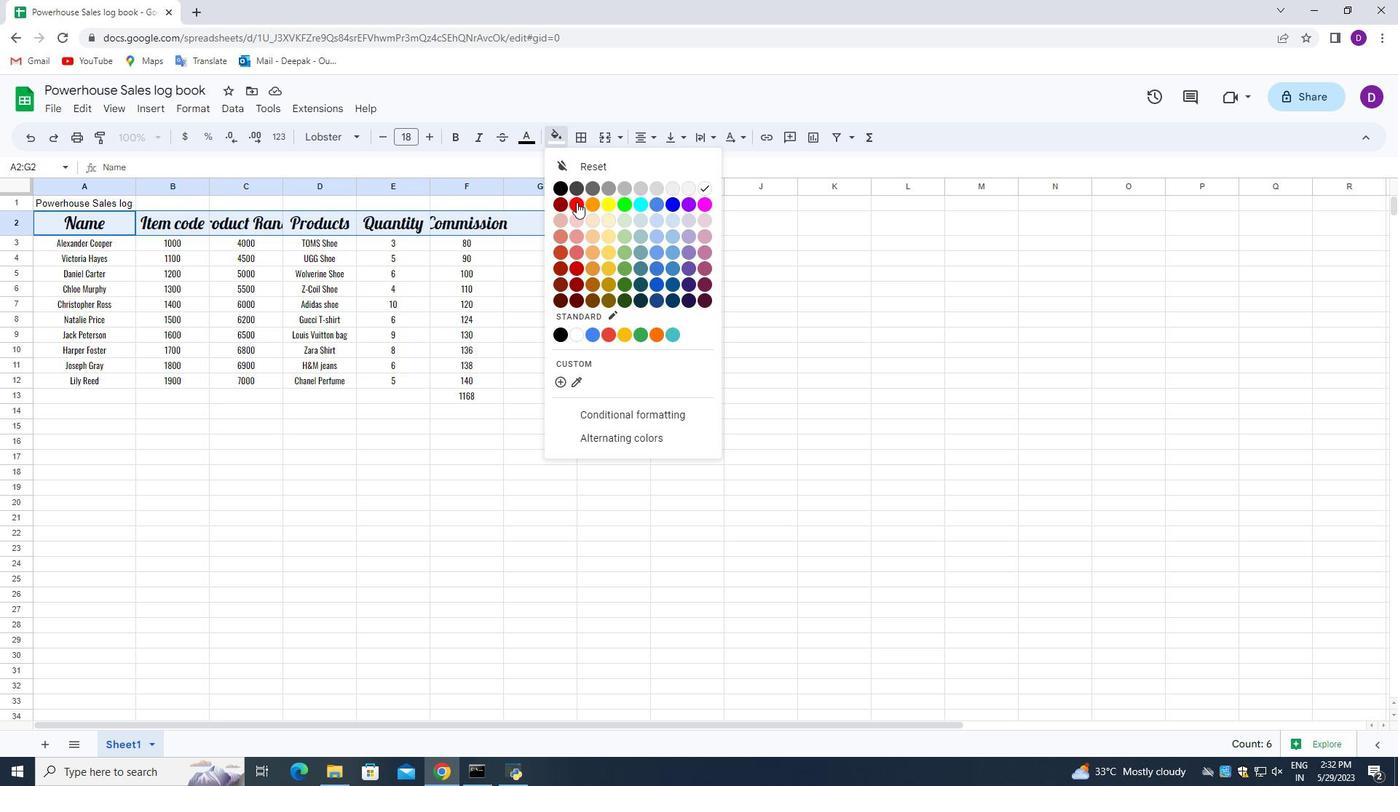 
Action: Mouse moved to (50, 236)
Screenshot: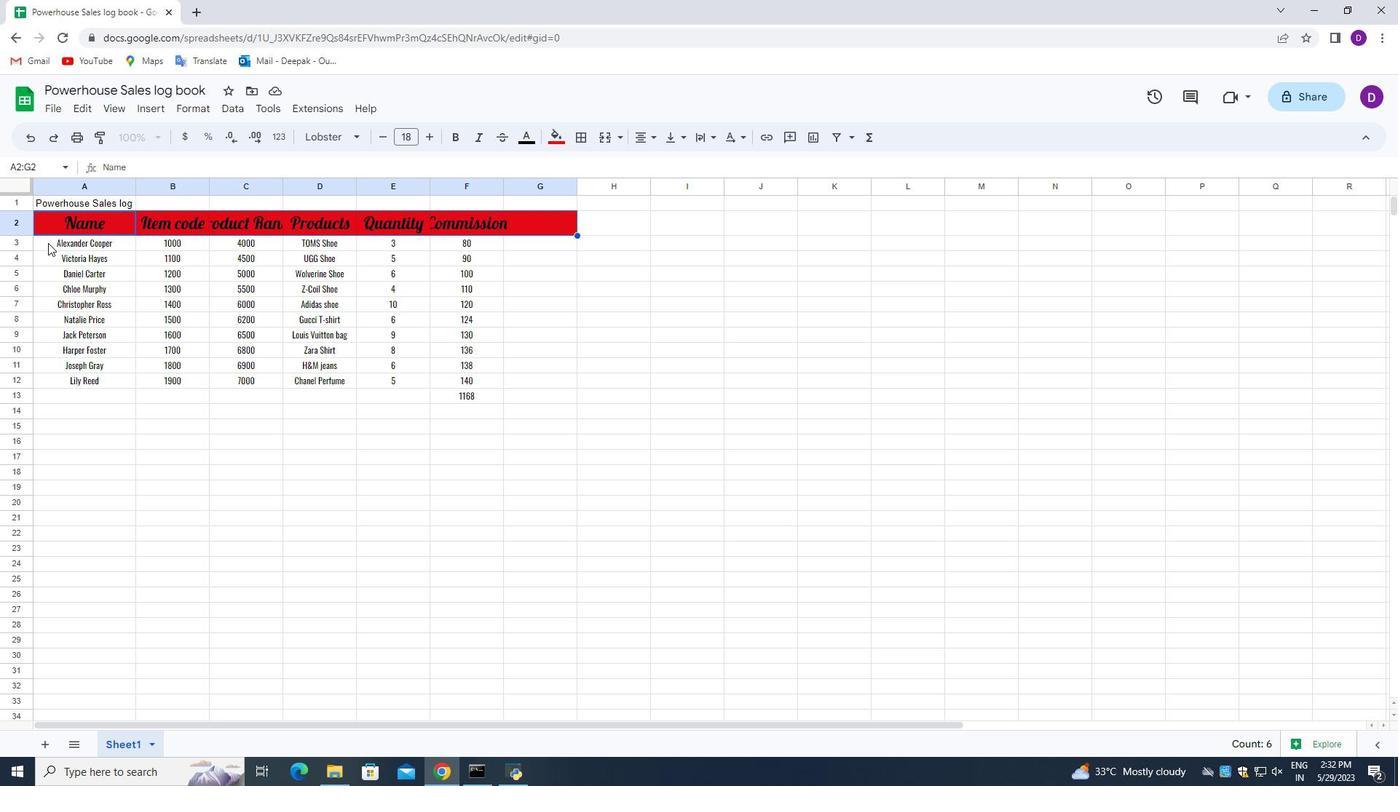 
Action: Mouse pressed left at (50, 236)
Screenshot: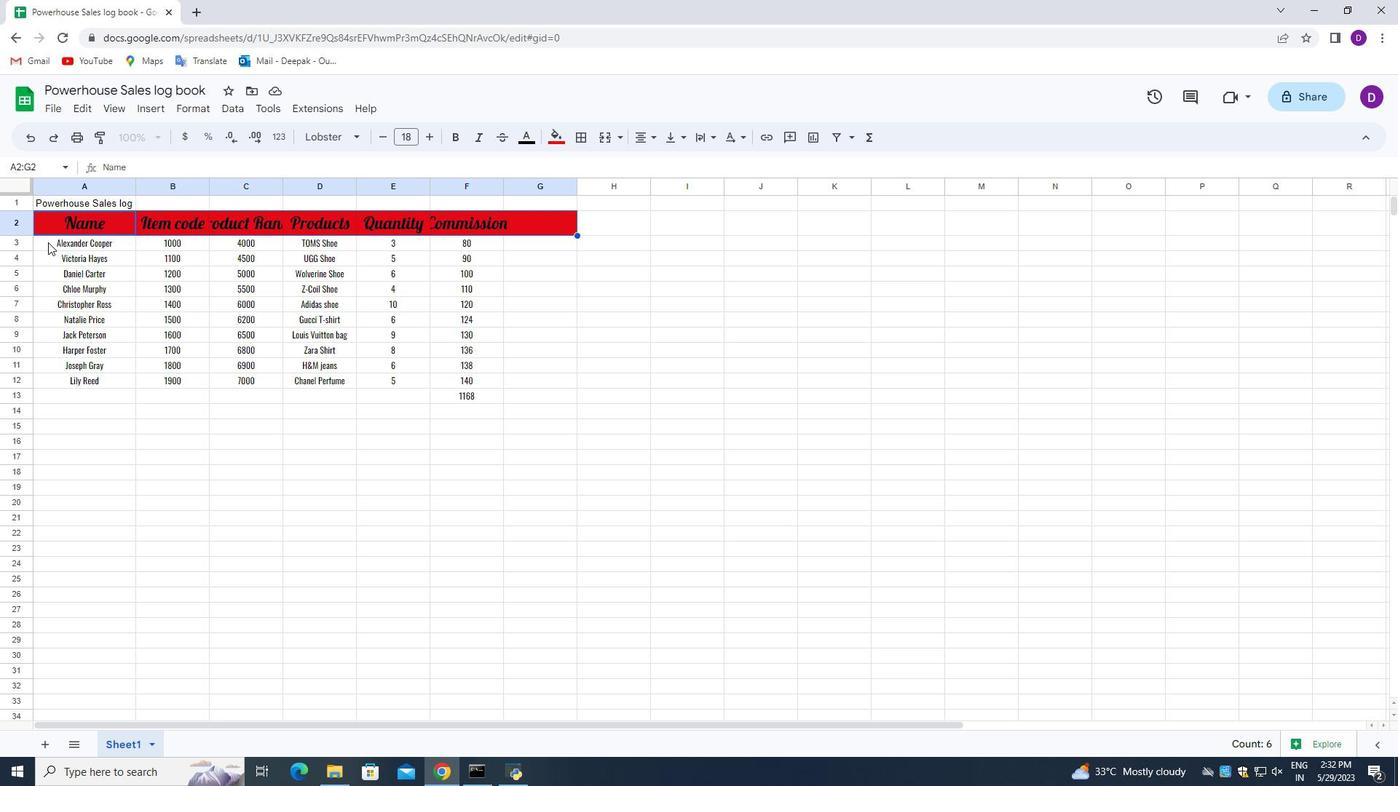 
Action: Mouse moved to (527, 139)
Screenshot: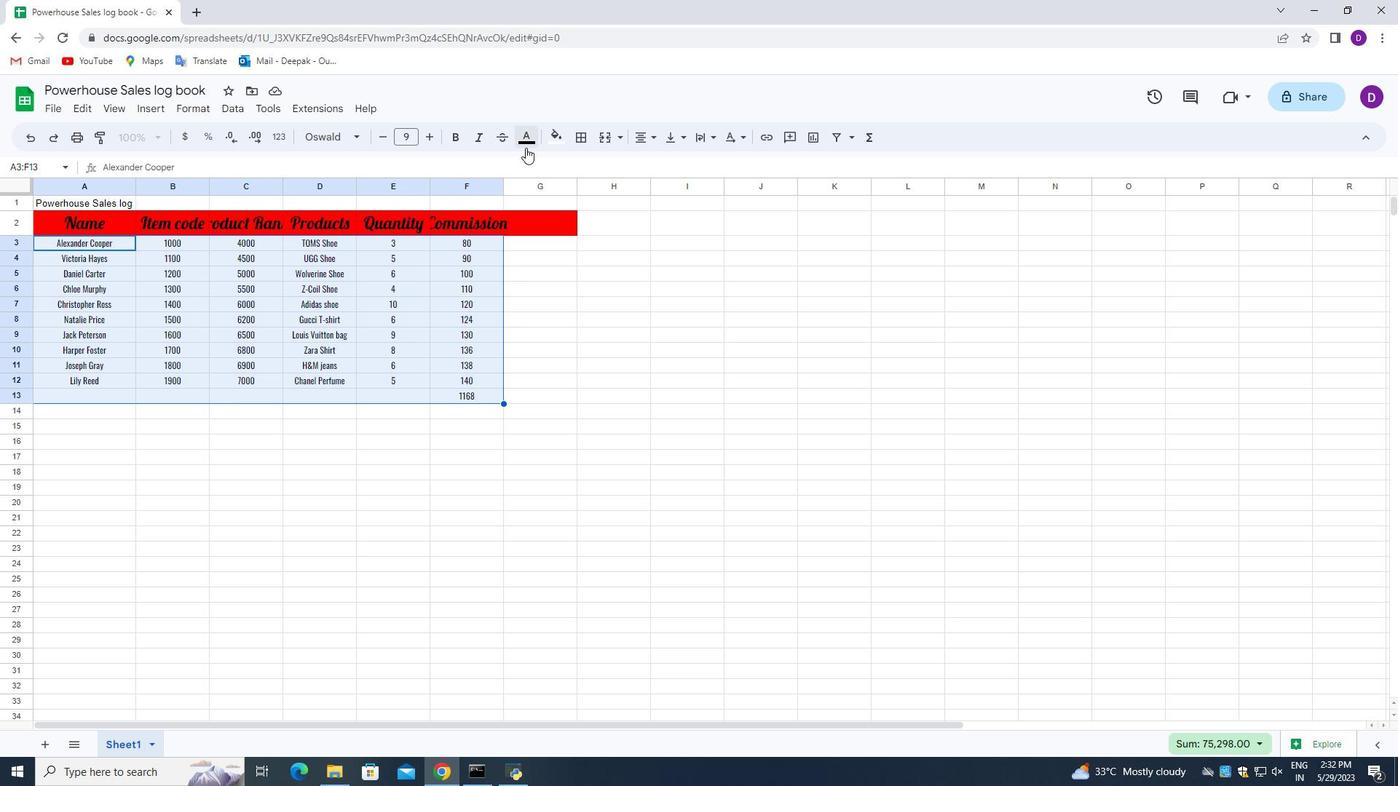 
Action: Mouse pressed left at (527, 139)
Screenshot: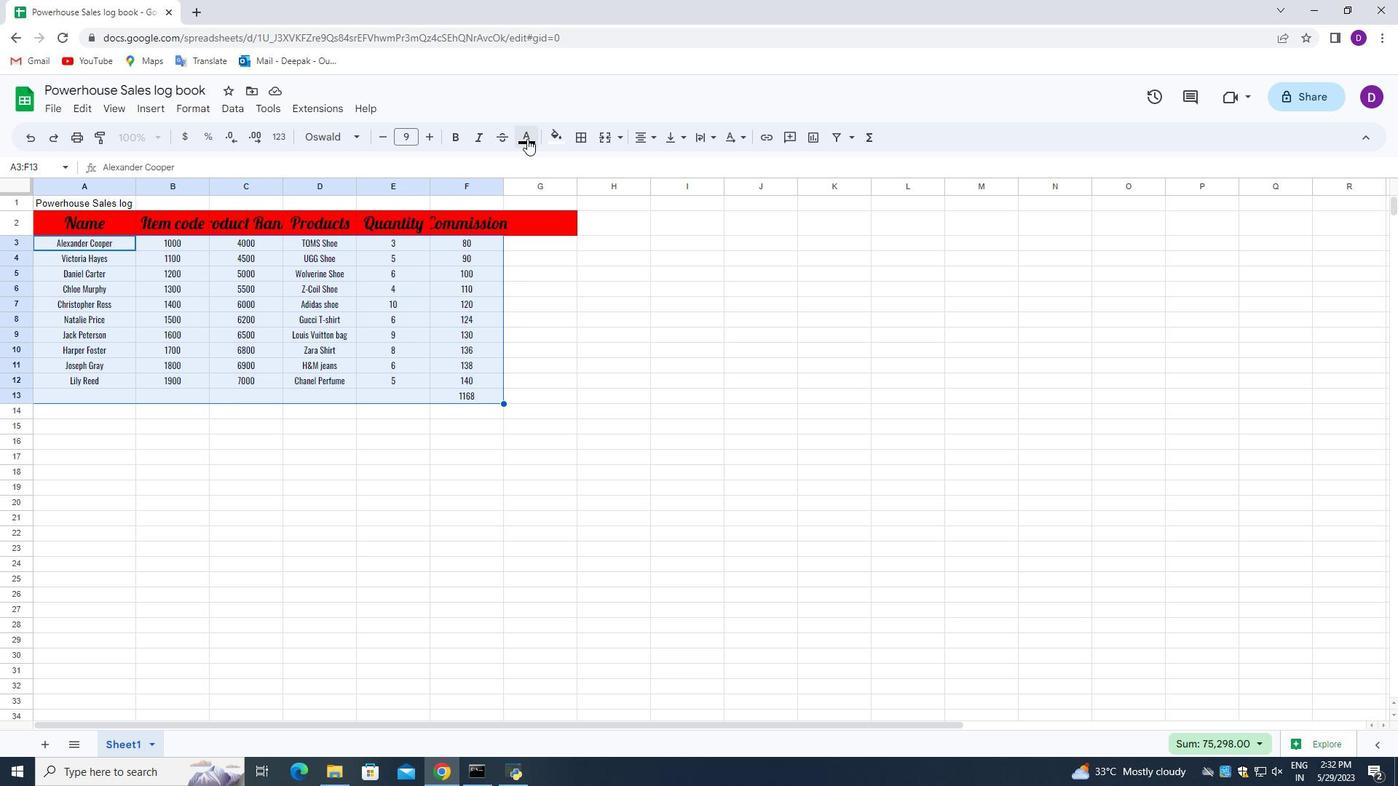
Action: Mouse moved to (546, 199)
Screenshot: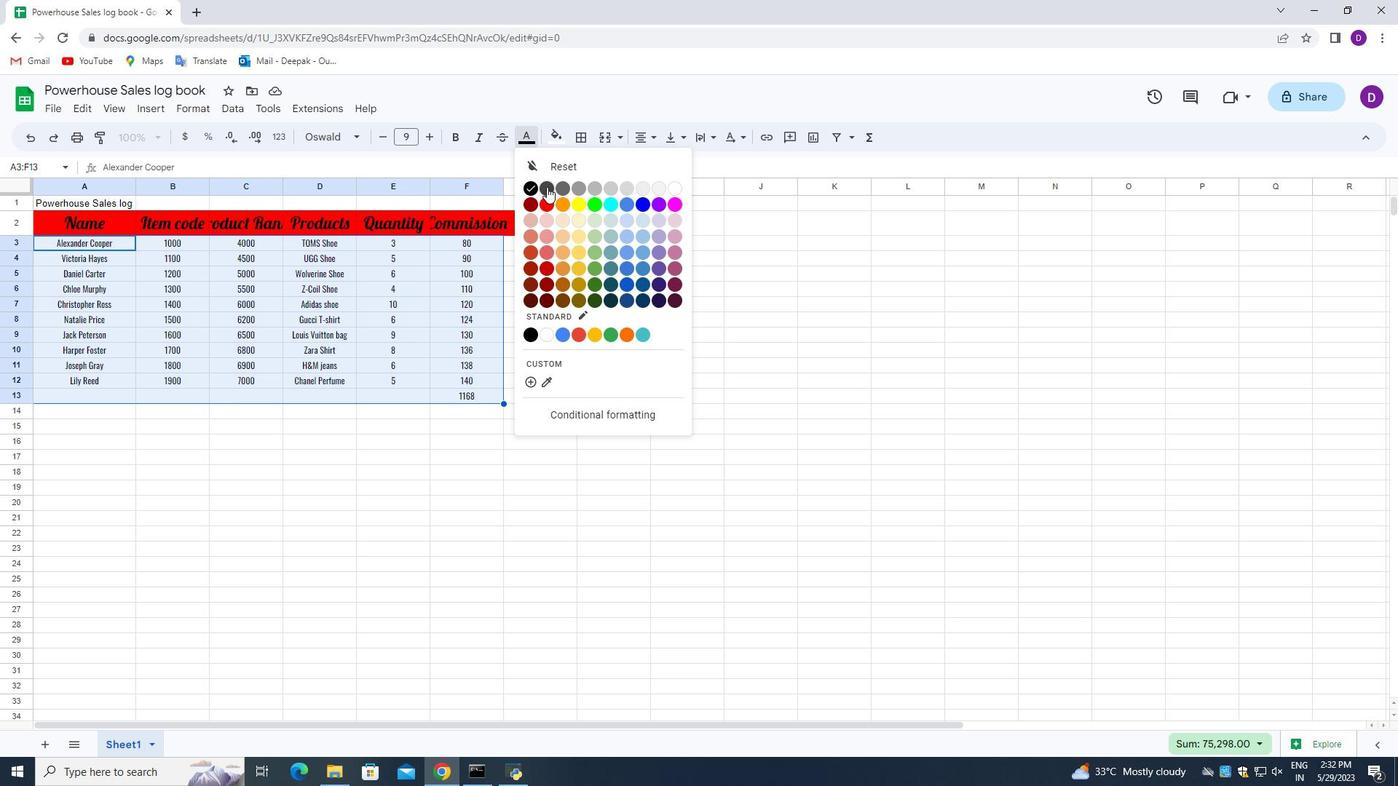 
Action: Mouse pressed left at (546, 199)
Screenshot: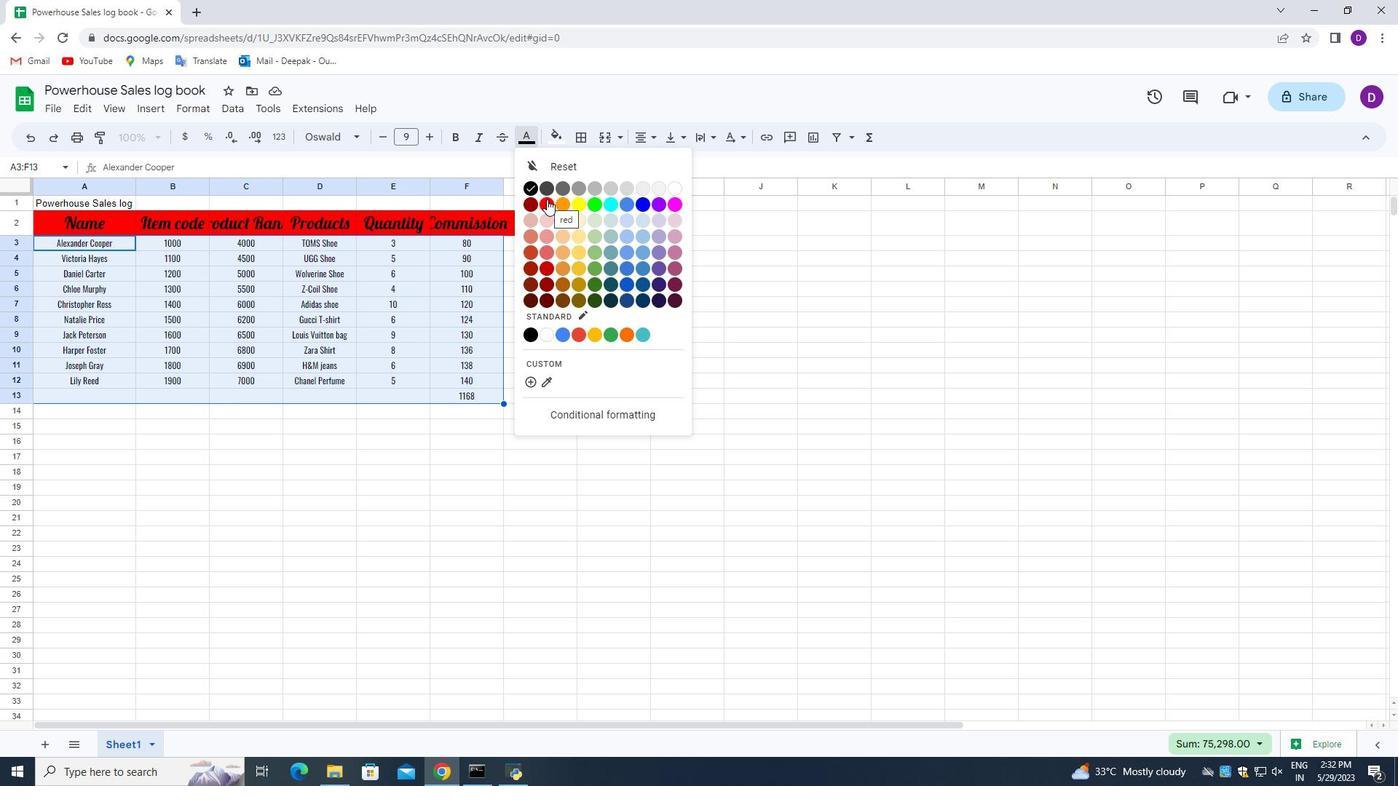 
Action: Mouse moved to (547, 399)
Screenshot: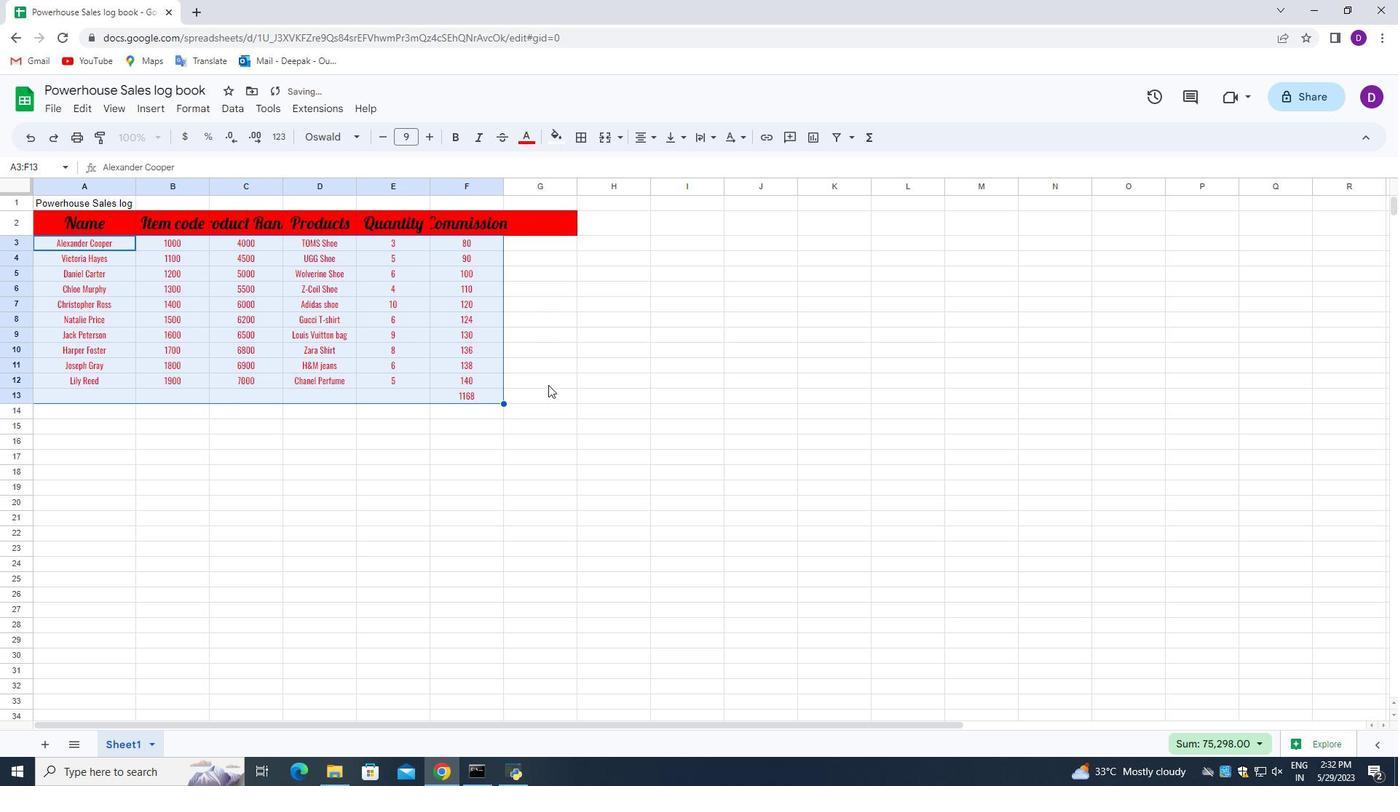 
Action: Mouse pressed left at (547, 399)
Screenshot: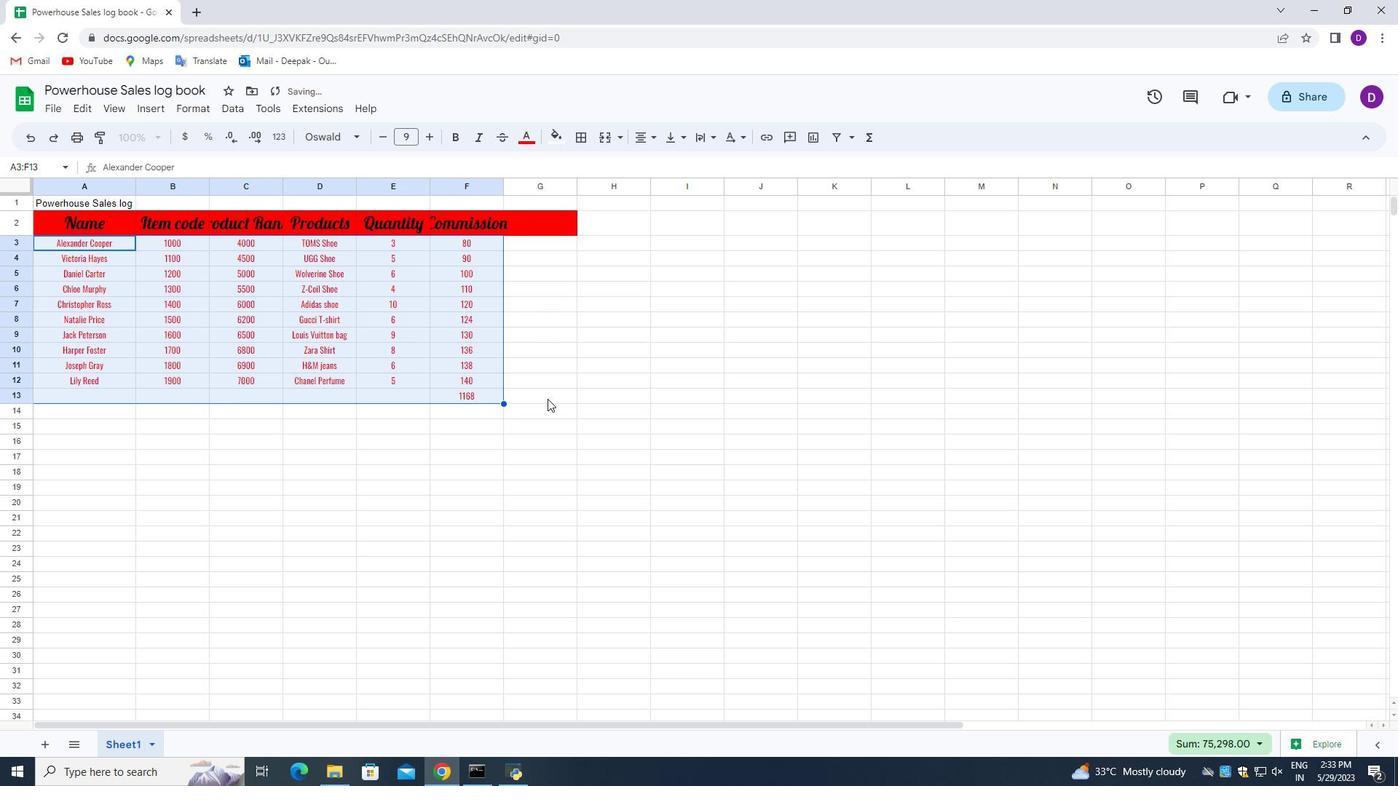 
Action: Mouse moved to (324, 437)
Screenshot: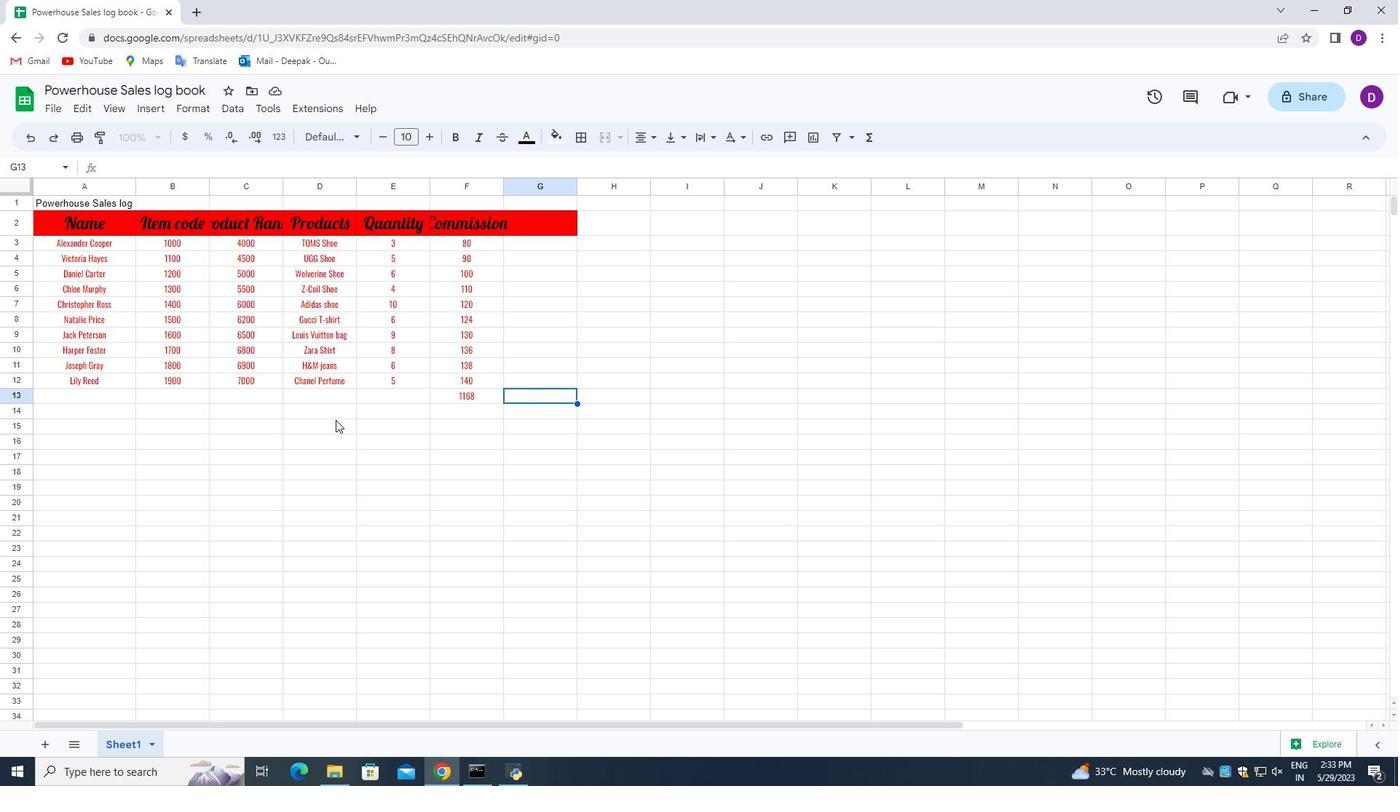 
Action: Mouse scrolled (324, 438) with delta (0, 0)
Screenshot: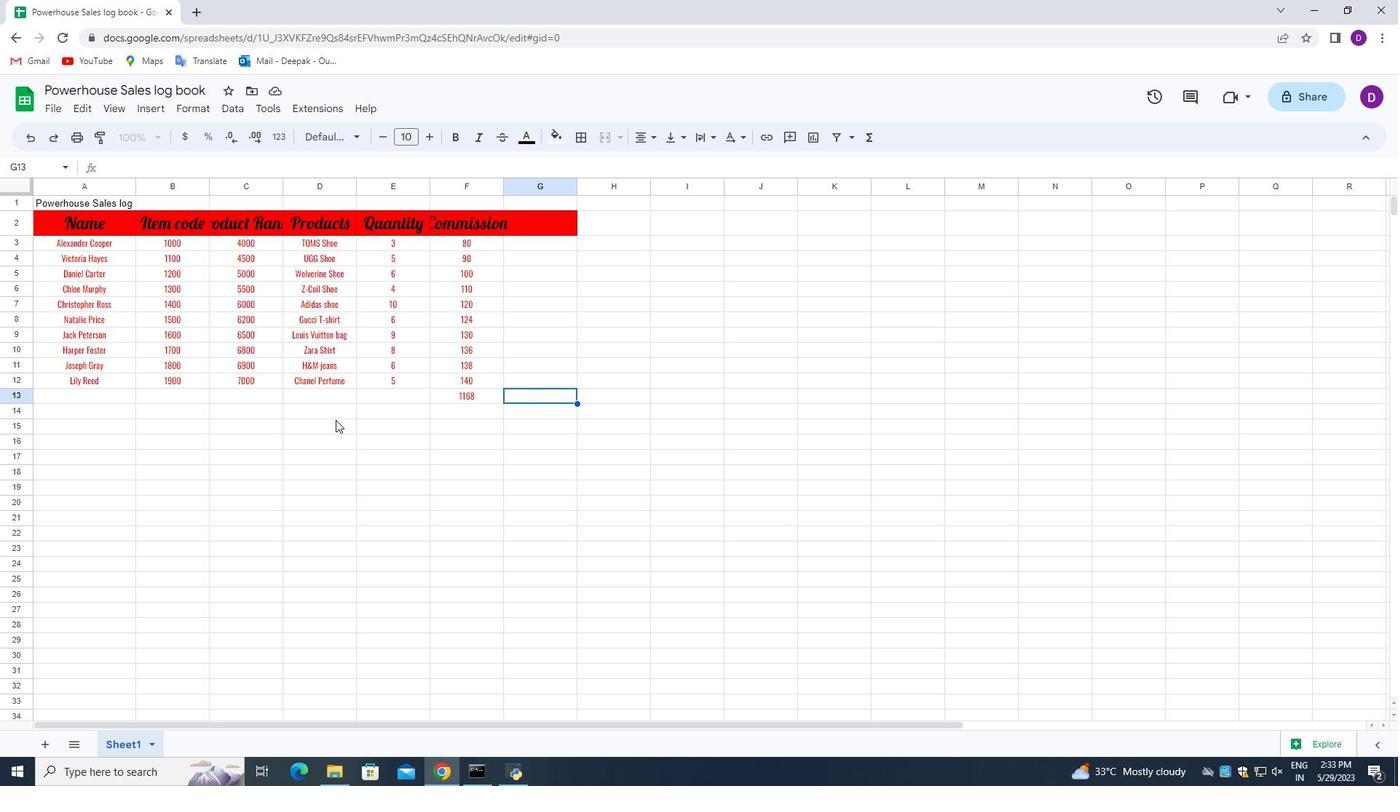 
Action: Mouse moved to (323, 440)
Screenshot: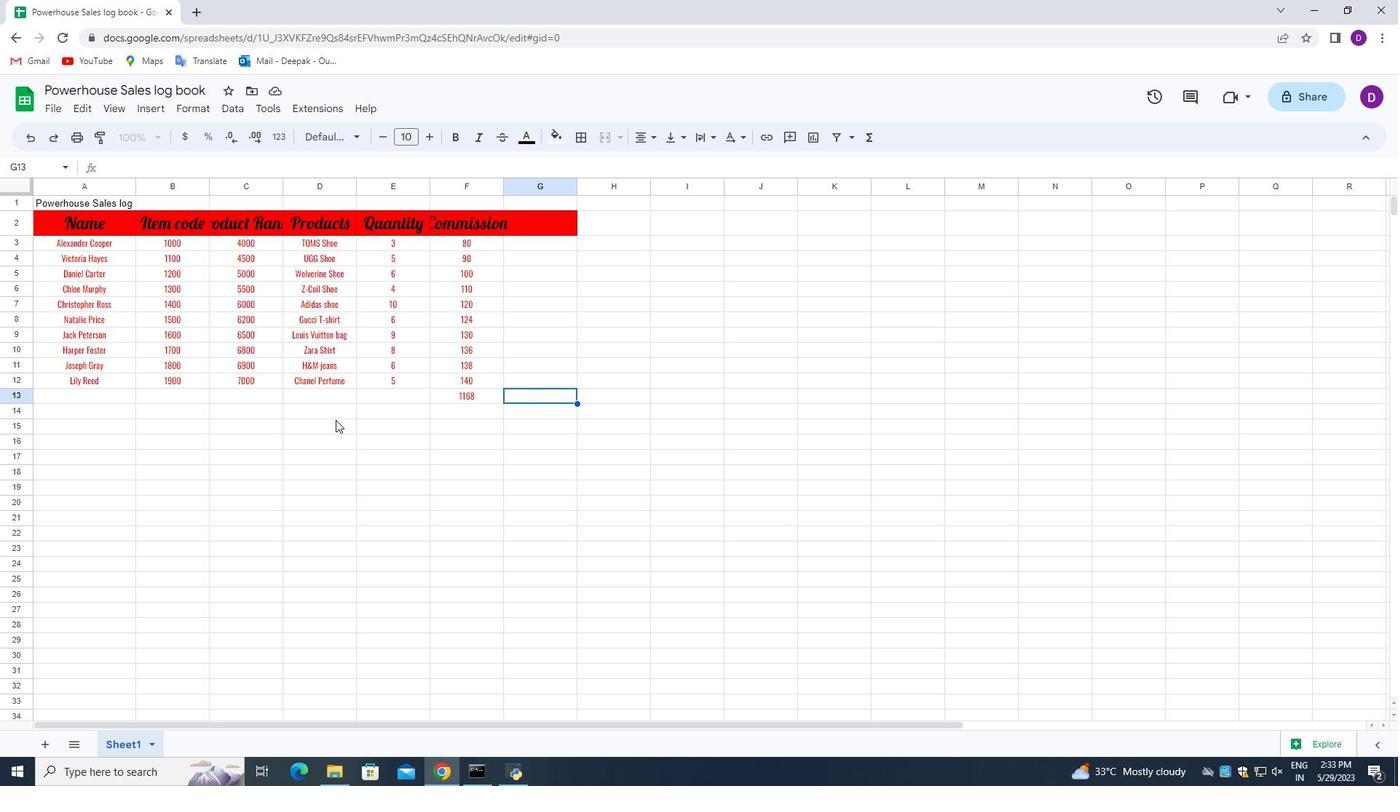 
Action: Mouse scrolled (323, 441) with delta (0, 0)
Screenshot: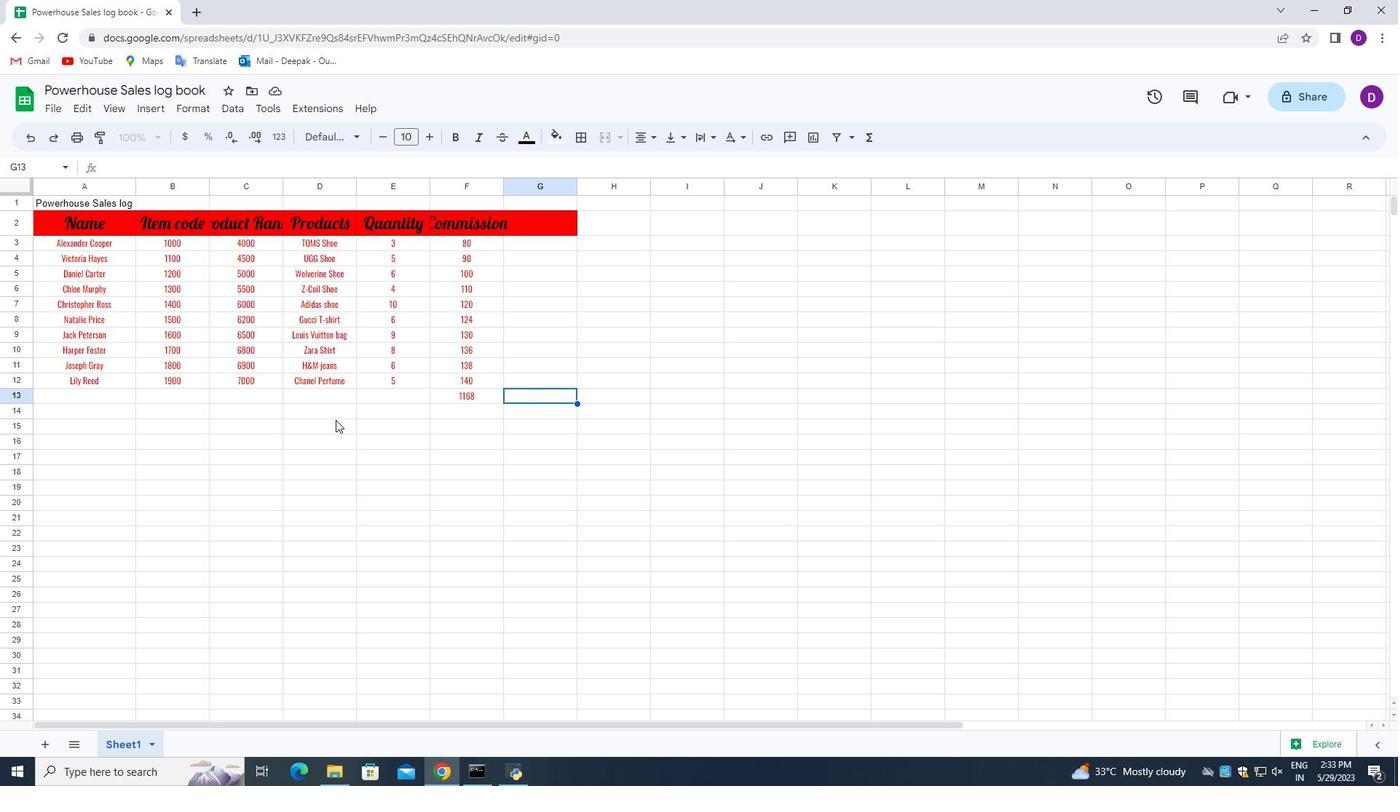 
Action: Mouse moved to (324, 443)
Screenshot: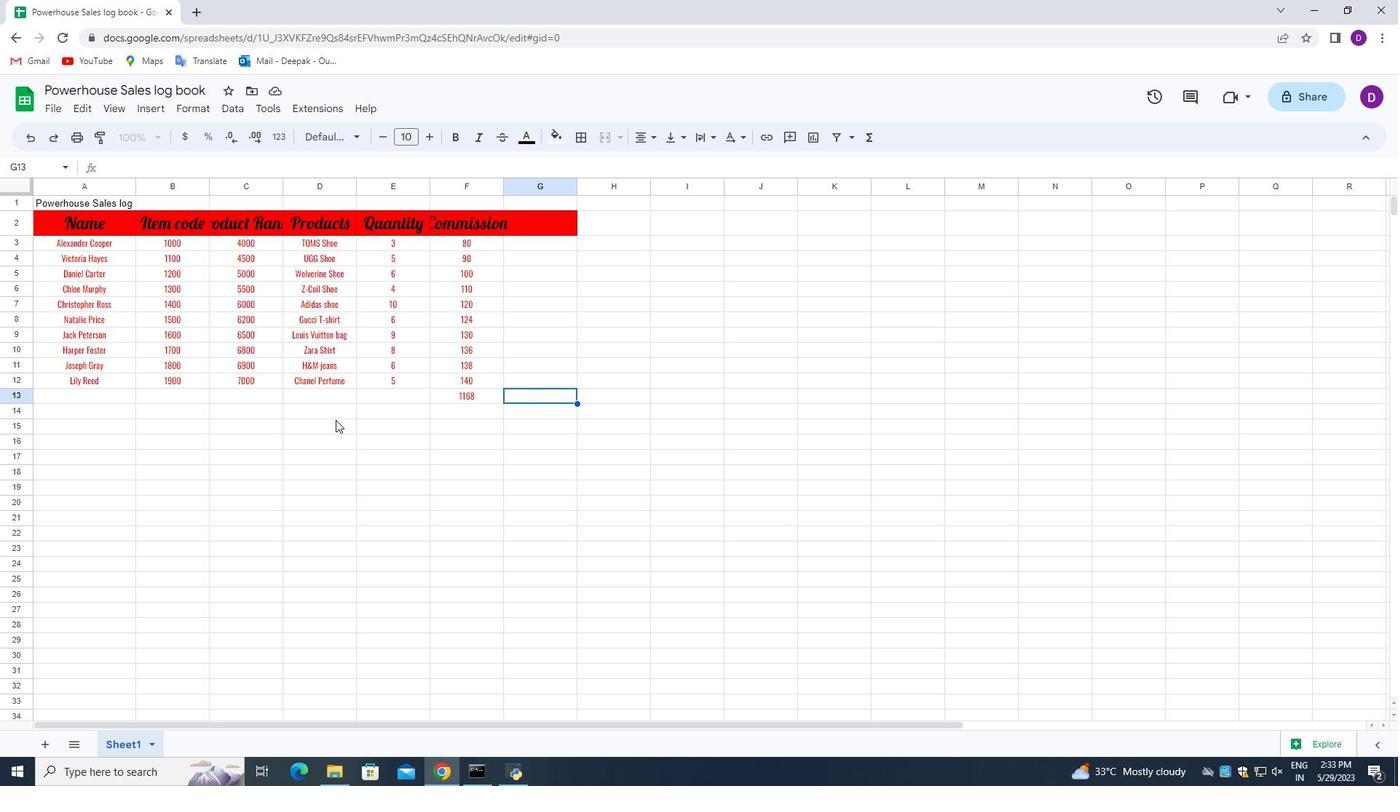 
Action: Mouse scrolled (324, 444) with delta (0, 0)
Screenshot: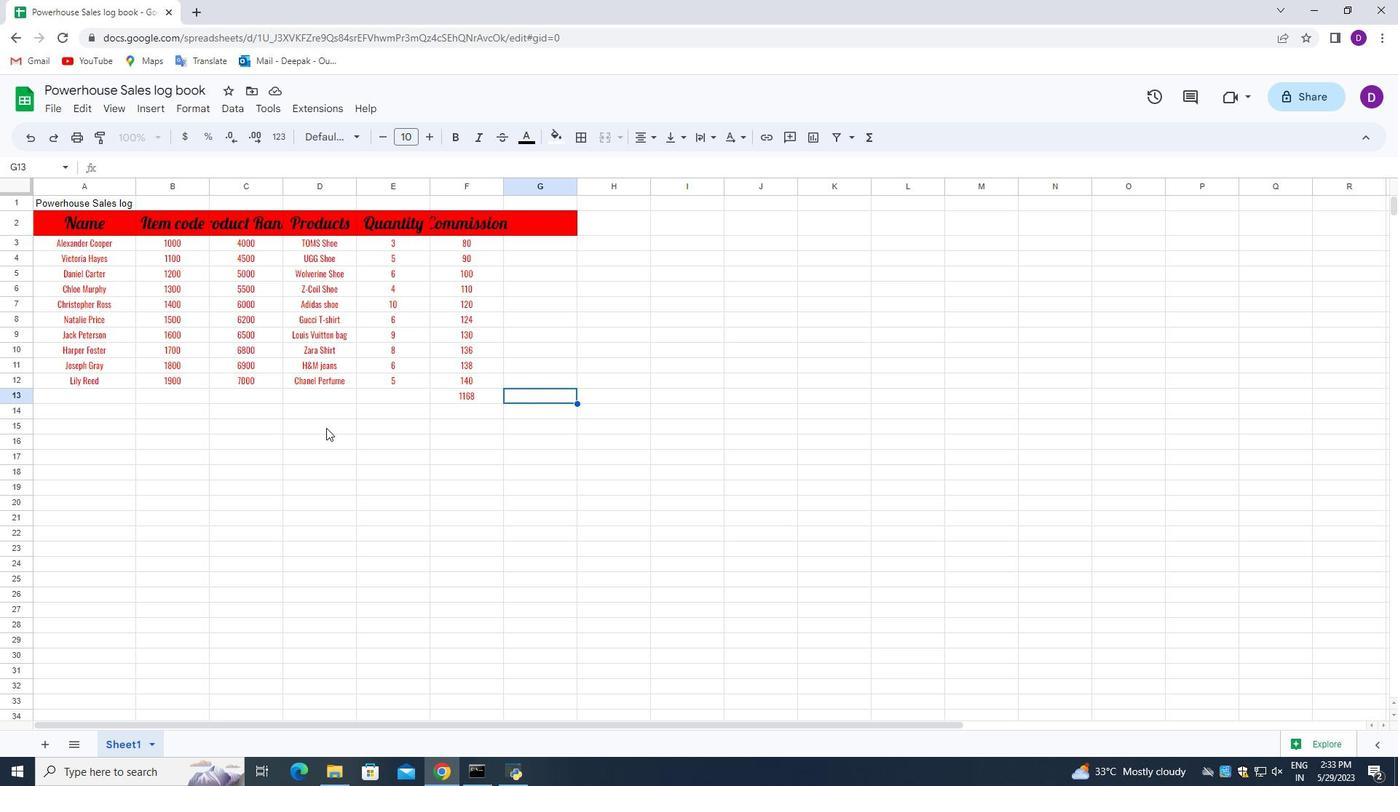 
Action: Mouse moved to (324, 443)
Screenshot: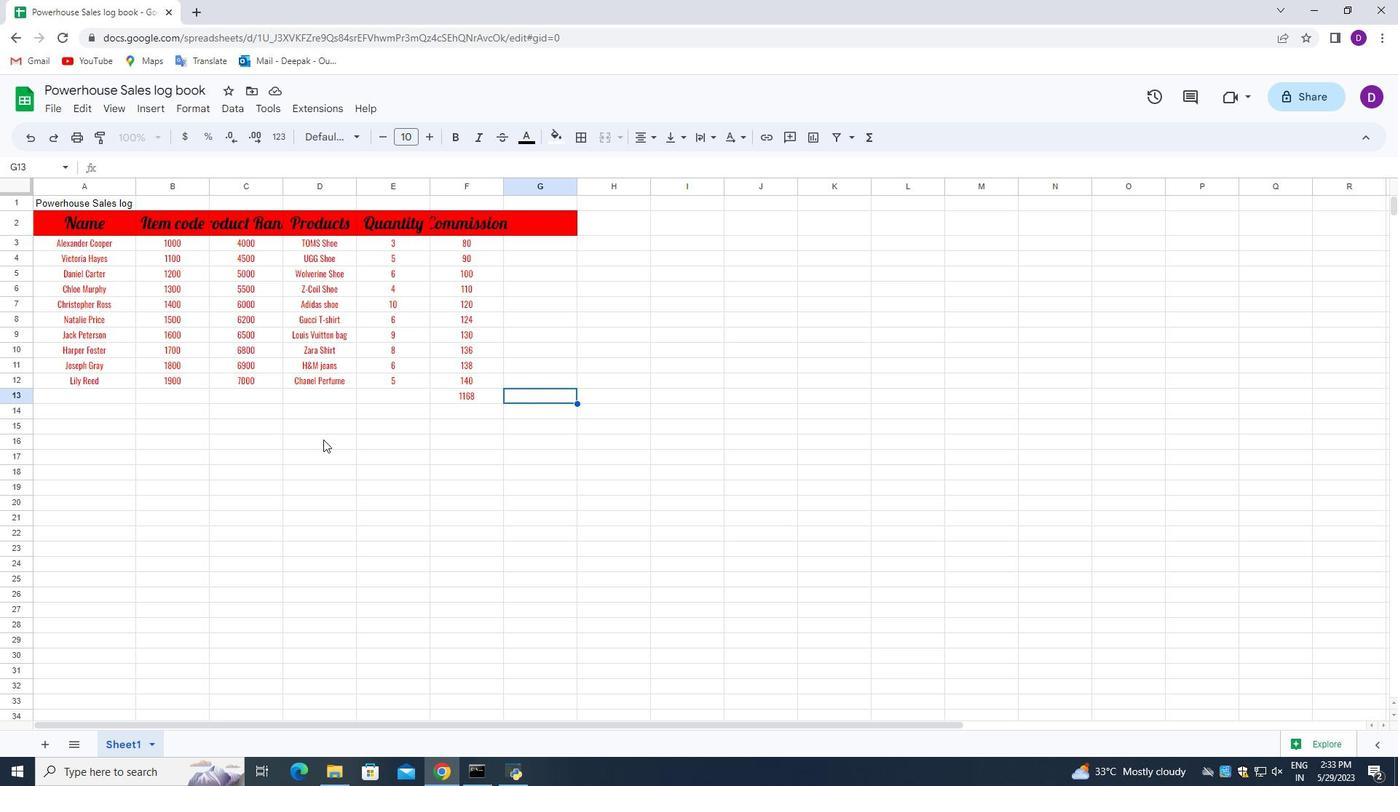 
Action: Mouse scrolled (324, 444) with delta (0, 0)
Screenshot: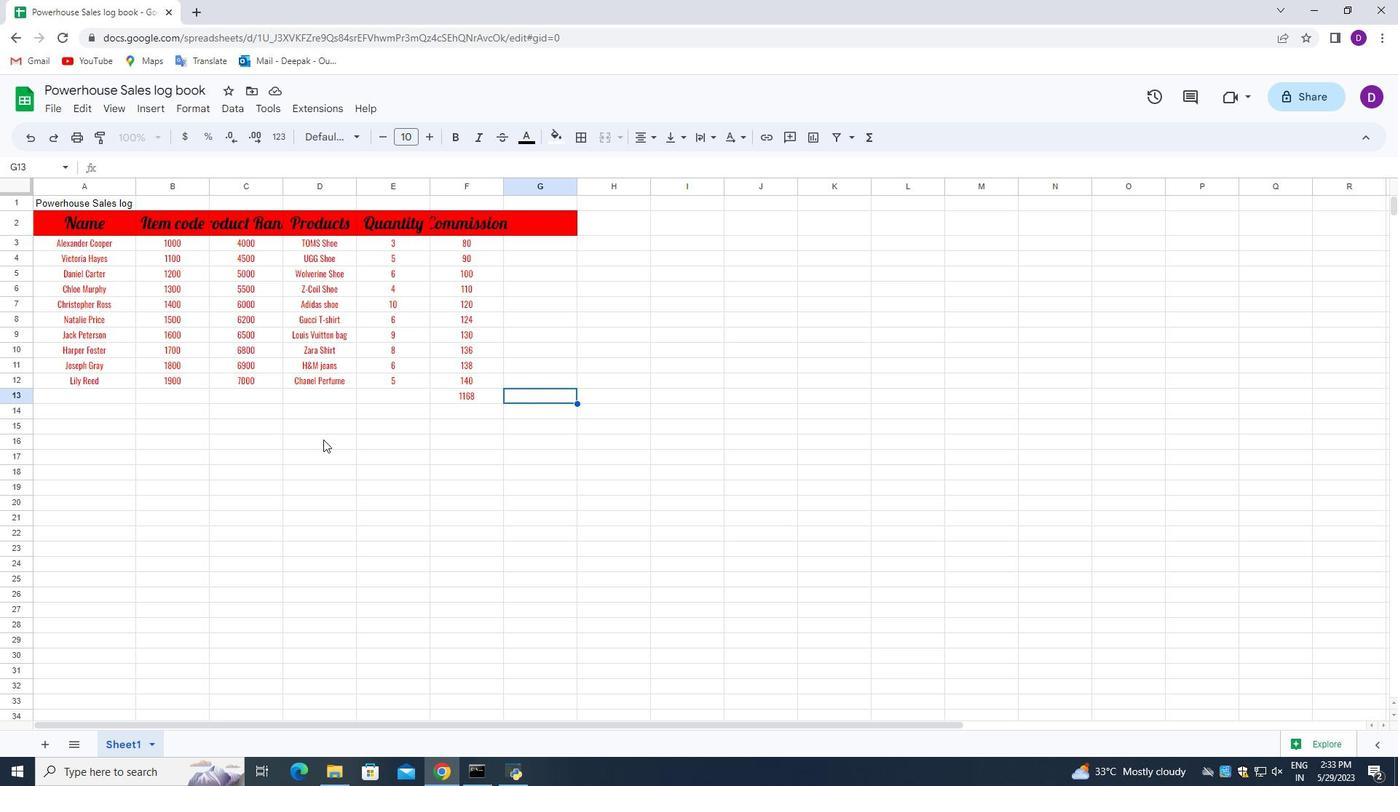 
Action: Mouse moved to (356, 457)
Screenshot: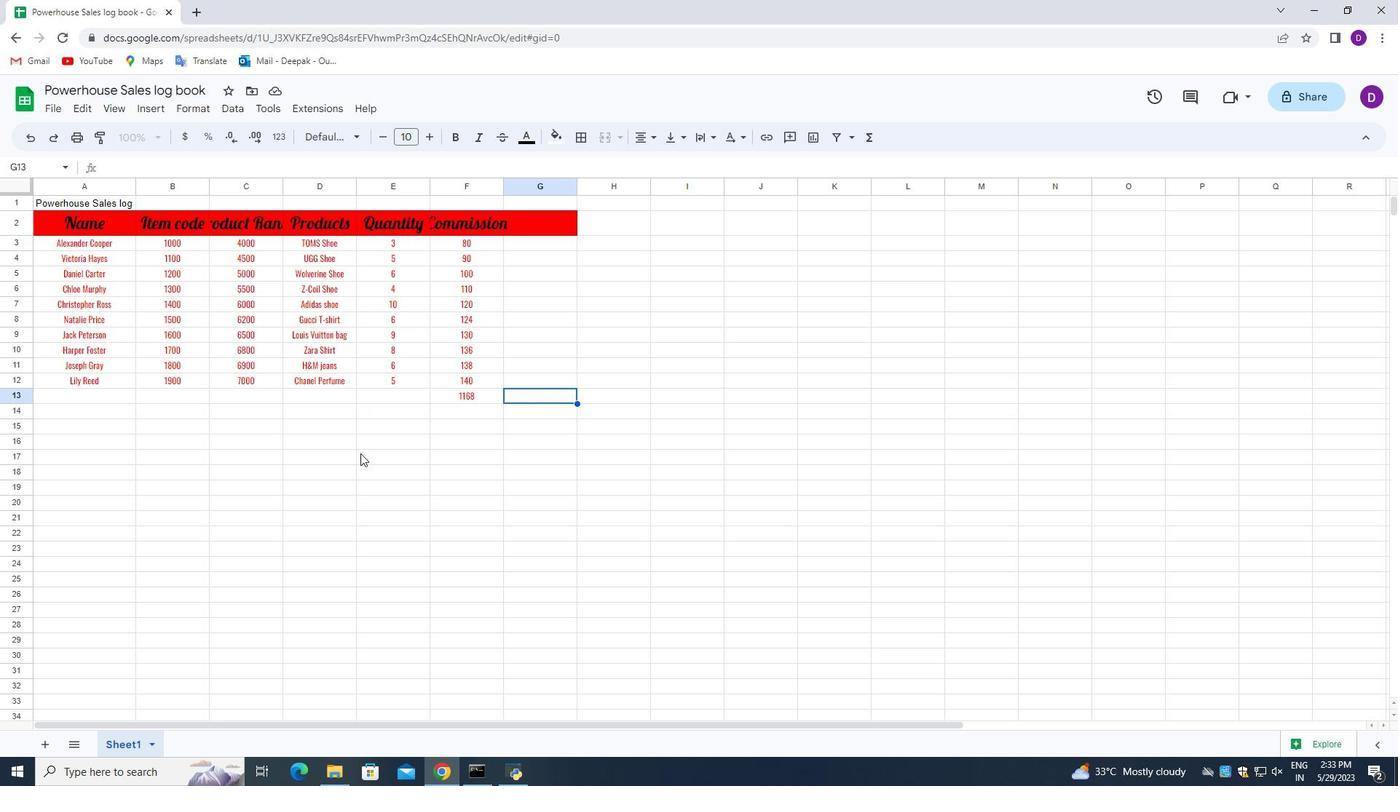 
Action: Mouse scrolled (356, 458) with delta (0, 0)
Screenshot: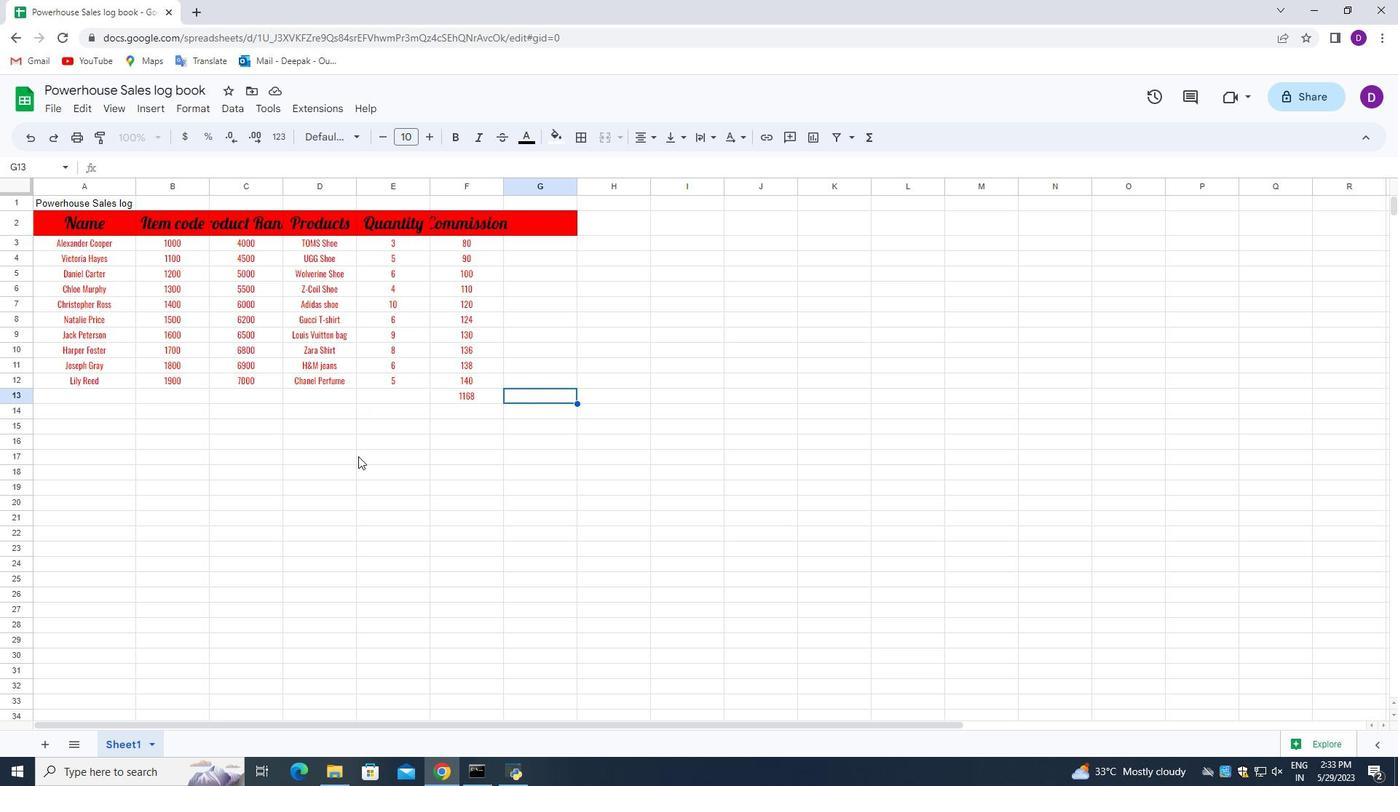 
Action: Mouse moved to (439, 500)
Screenshot: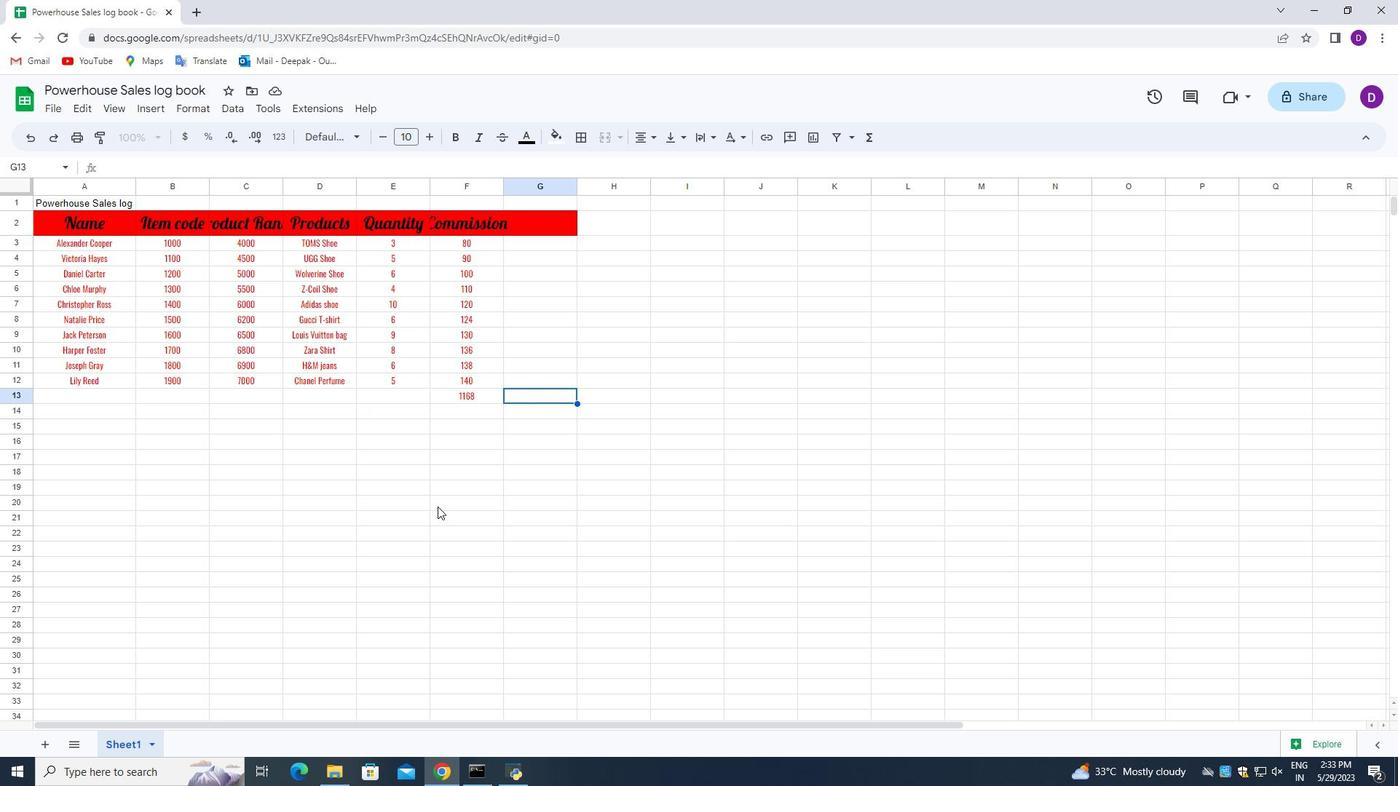 
Action: Mouse scrolled (439, 501) with delta (0, 0)
Screenshot: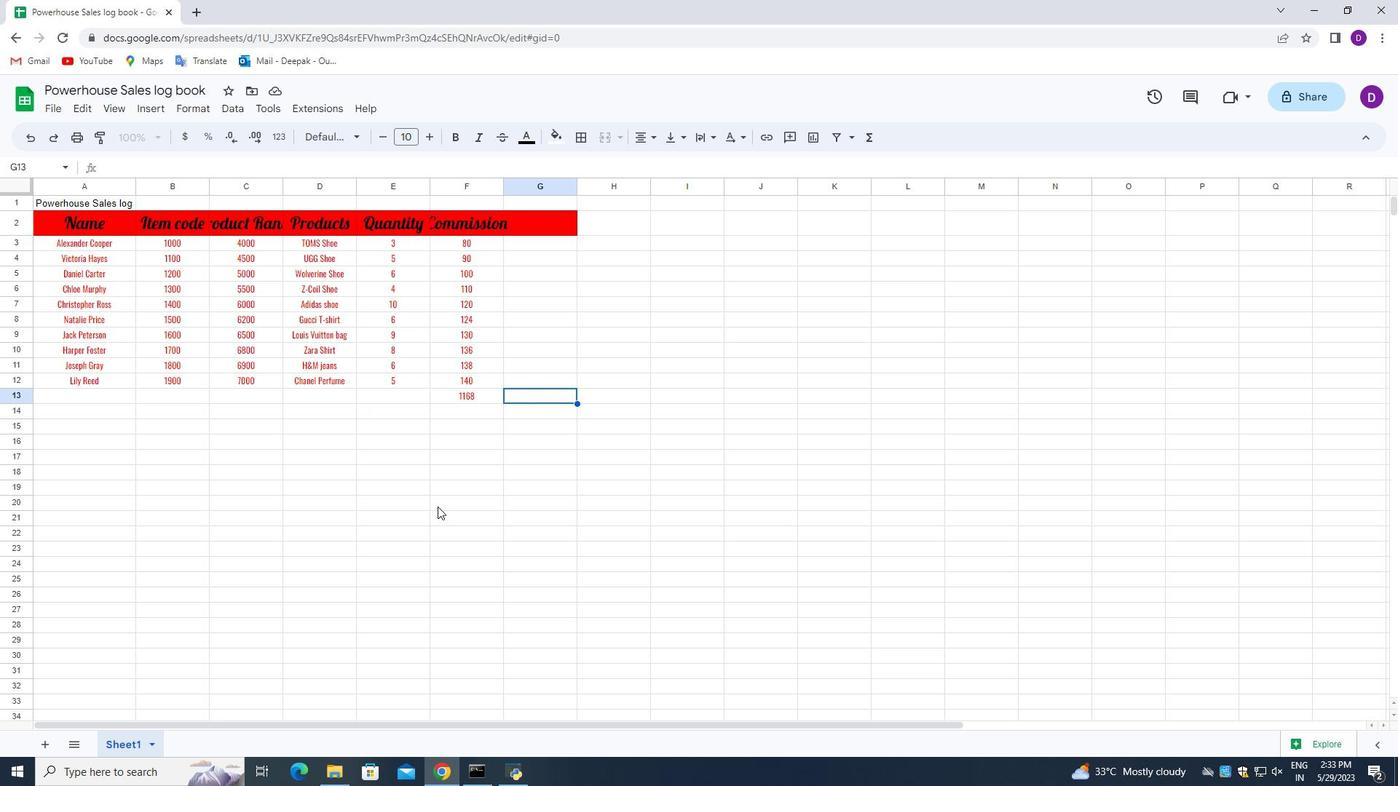 
Action: Mouse moved to (439, 500)
Screenshot: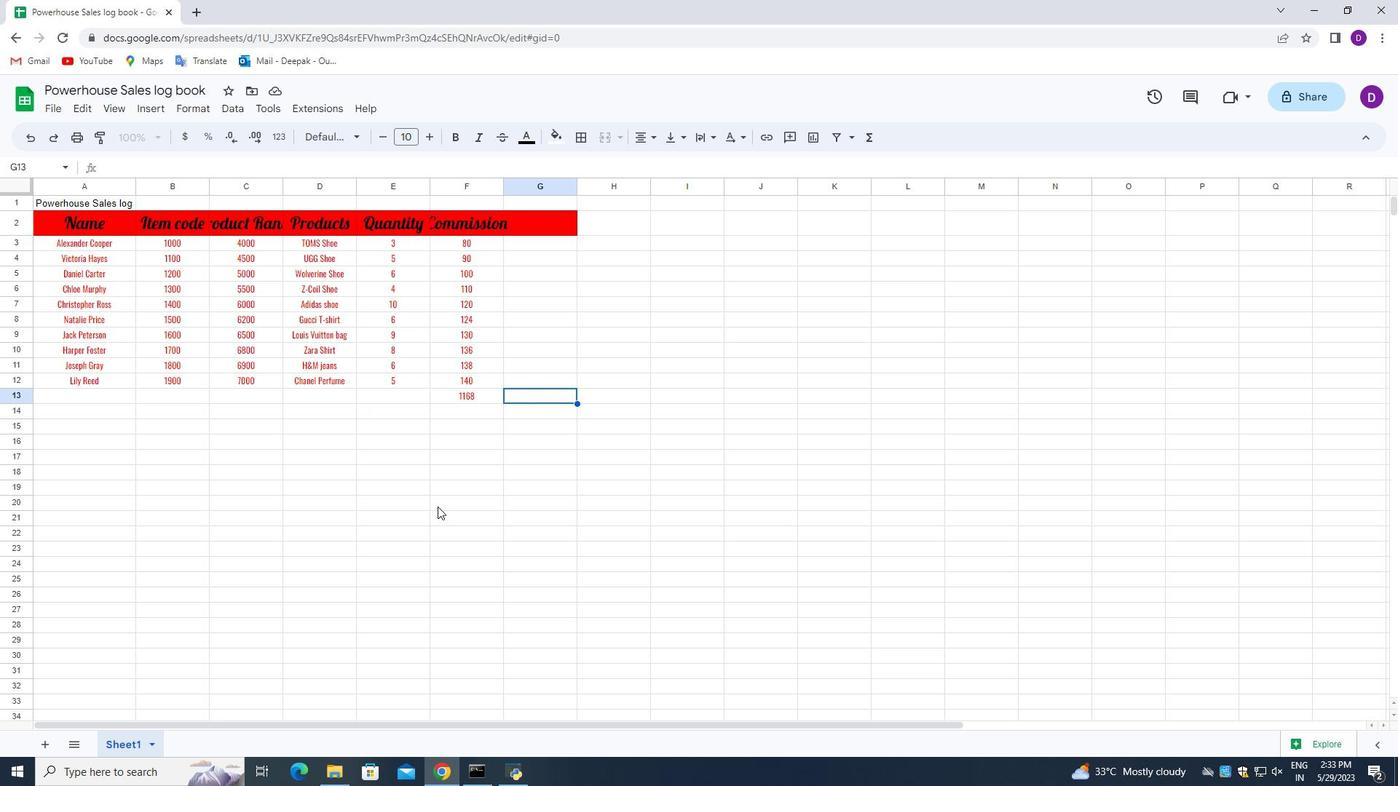 
Action: Mouse scrolled (439, 500) with delta (0, 0)
Screenshot: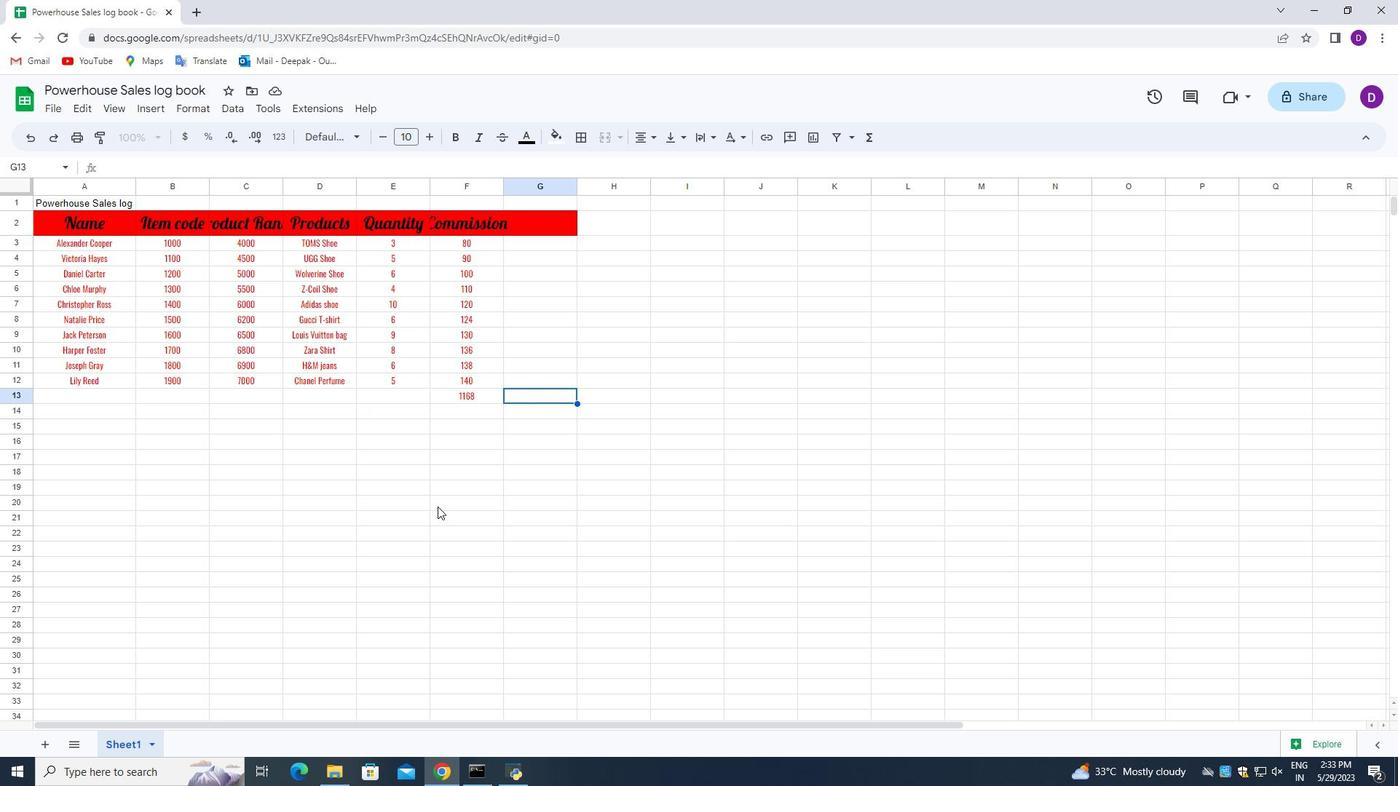 
Action: Mouse moved to (439, 499)
Screenshot: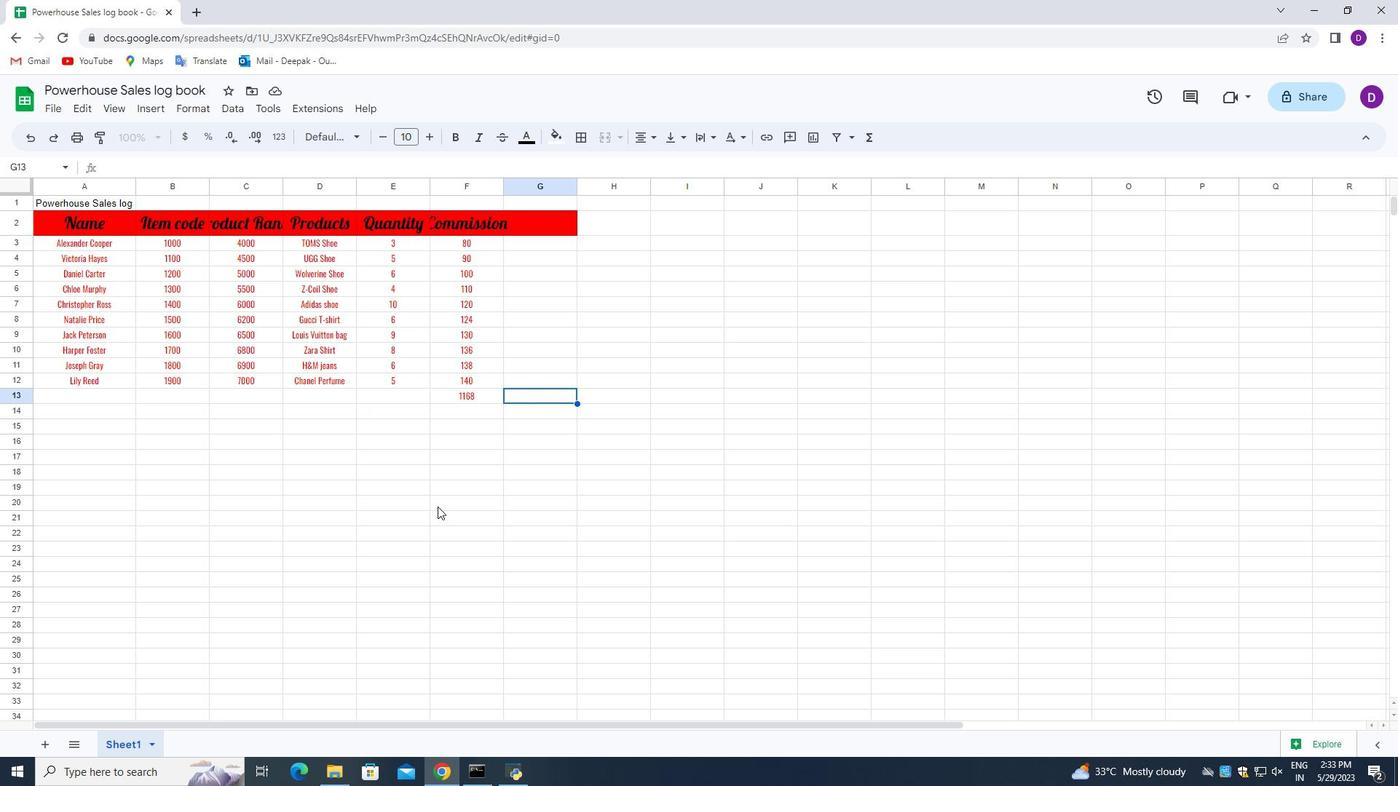 
Action: Mouse scrolled (439, 500) with delta (0, 0)
Screenshot: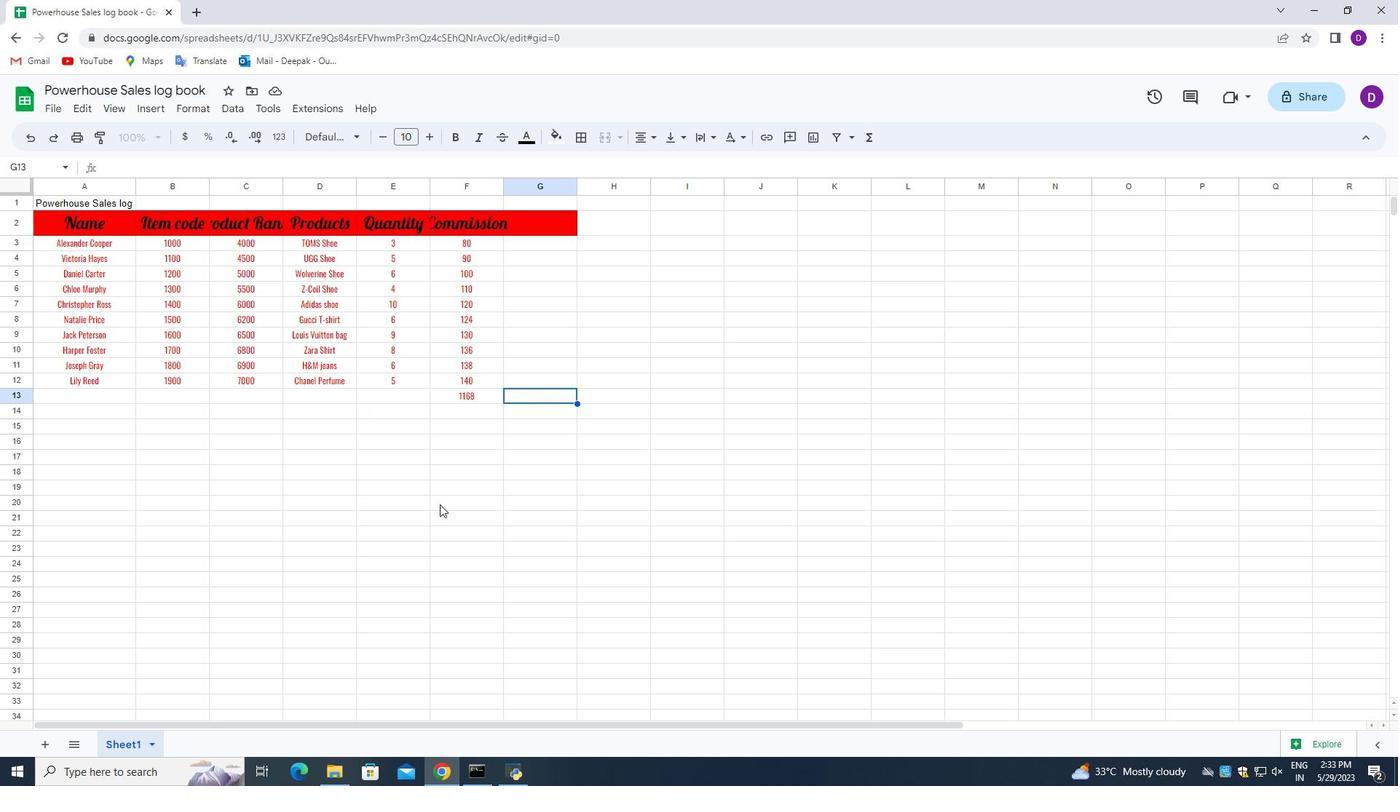
Action: Mouse moved to (439, 498)
Screenshot: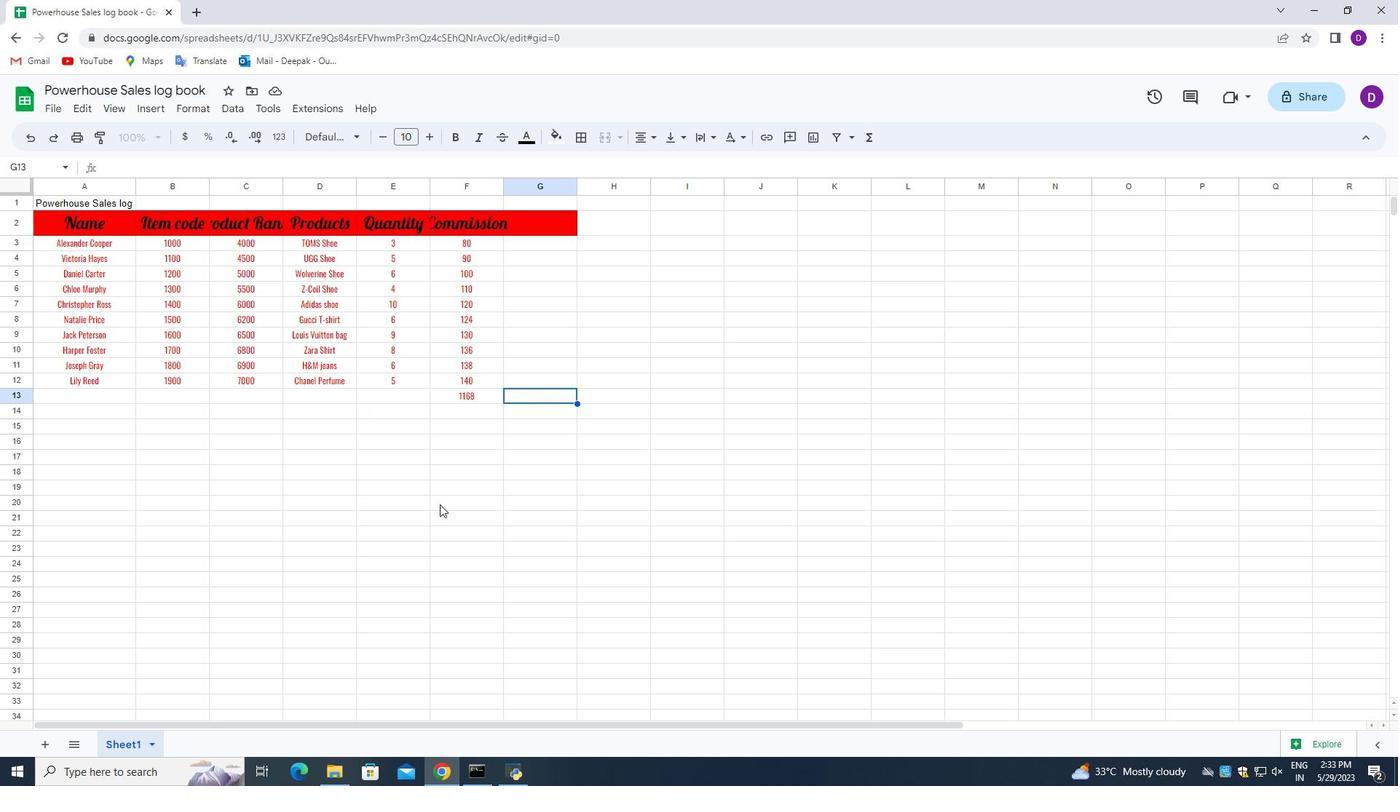 
Action: Mouse scrolled (439, 499) with delta (0, 0)
Screenshot: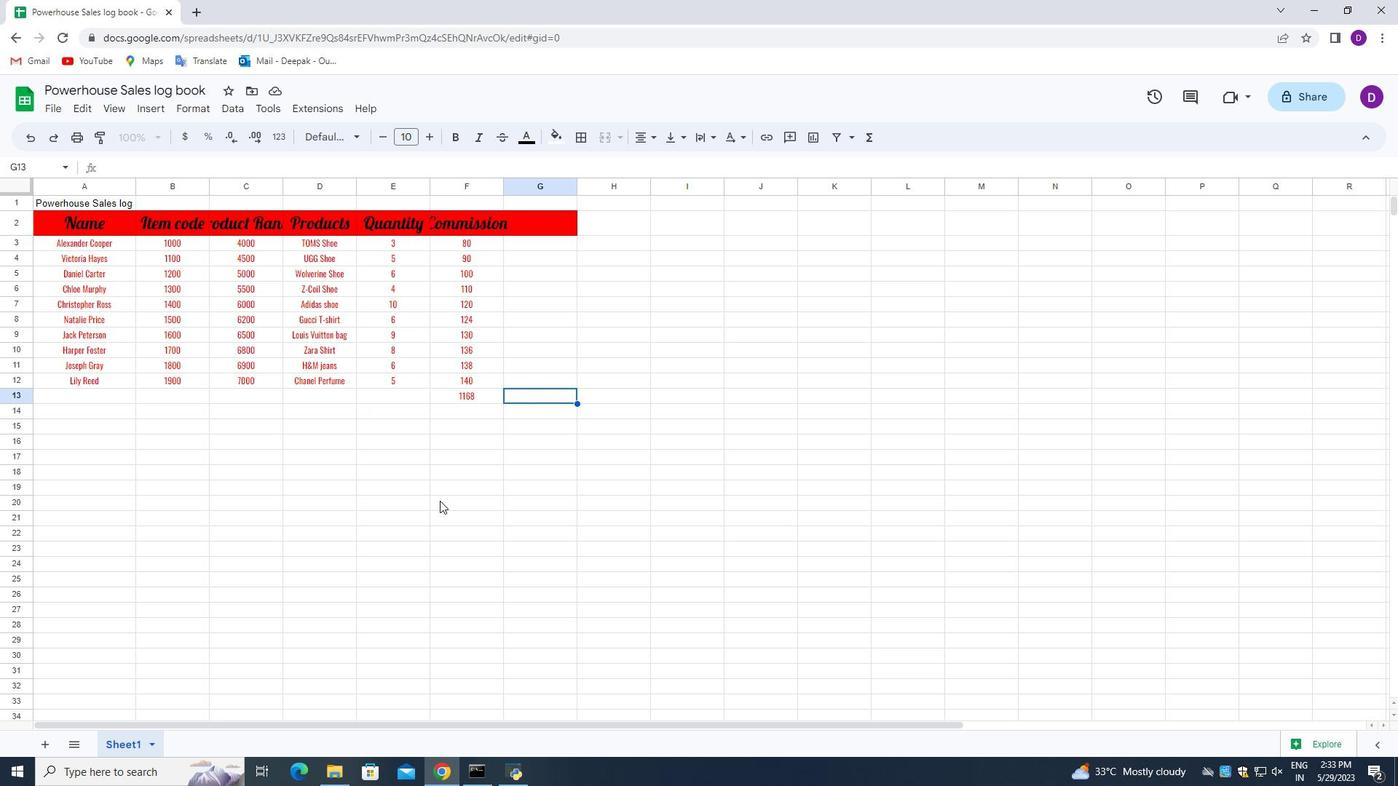 
Action: Mouse moved to (445, 445)
Screenshot: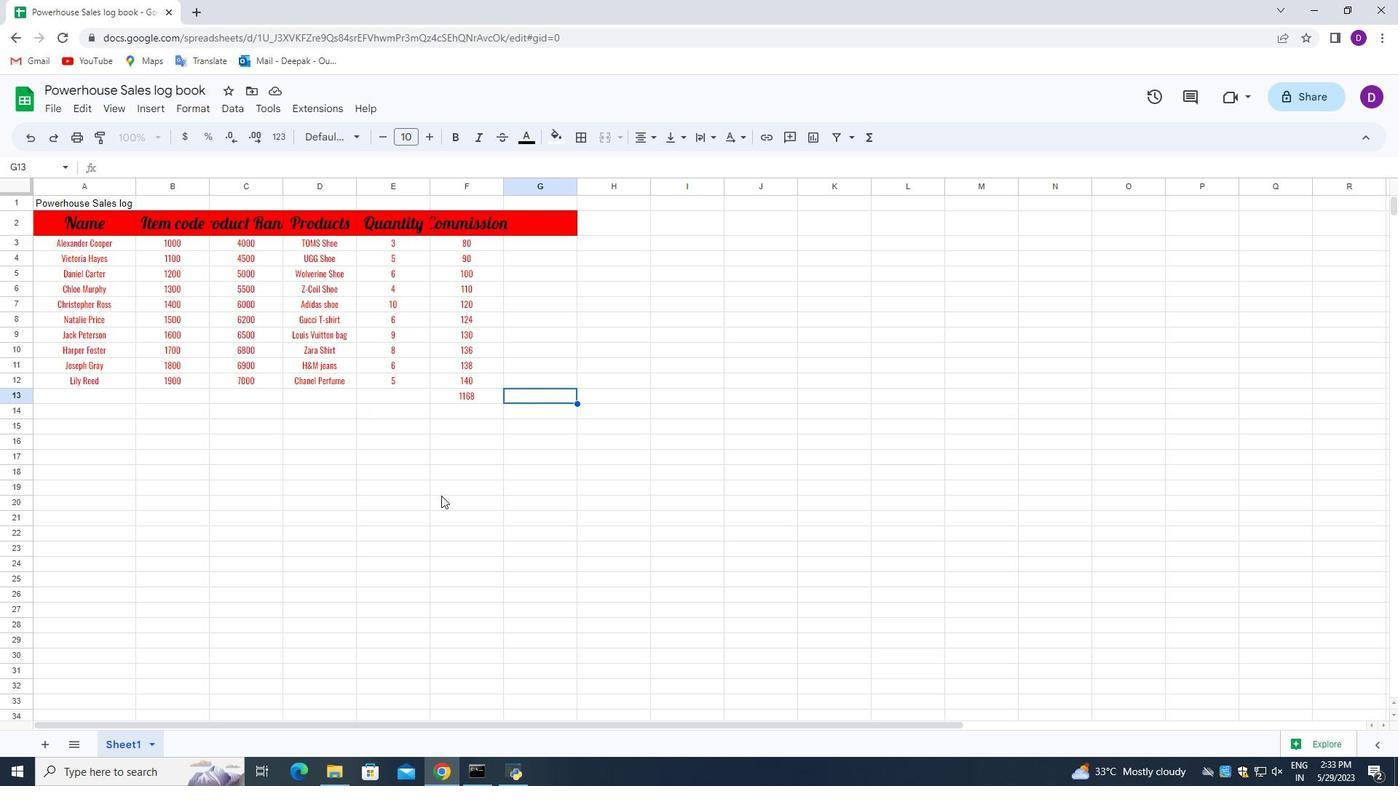 
